 Task: Add an event with the title Second Marketing Campaign Execution and ROI Analysis, date '2024/05/12', time 7:30 AM to 9:30 AMand add a description: The PIP Discussion will begin with a clear and concise explanation of the purpose and objectives of the performance improvement process. Participants will have a chance to understand the specific areas of concern and the expectations for improvement. The facilitator will ensure a supportive and non-judgmental environment, fostering open communication and active listening.Select event color  Basil . Add location for the event as: 654 Sheikh Zayed Grand Mosque, Abu Dhabi, UAE, logged in from the account softage.10@softage.netand send the event invitation to softage.6@softage.net and softage.7@softage.net. Set a reminder for the event Every weekday(Monday to Friday)
Action: Mouse moved to (816, 0)
Screenshot: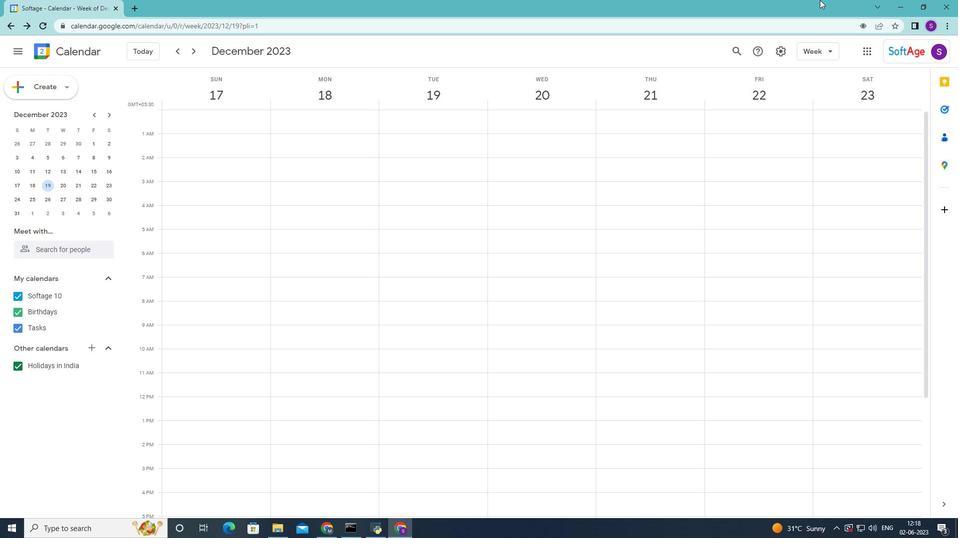 
Action: Mouse scrolled (816, 0) with delta (0, 0)
Screenshot: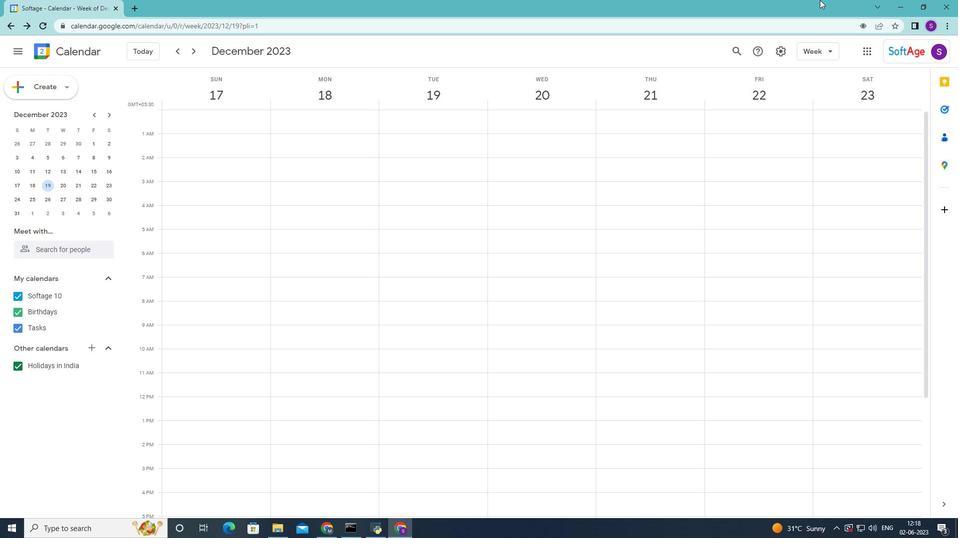 
Action: Mouse moved to (813, 0)
Screenshot: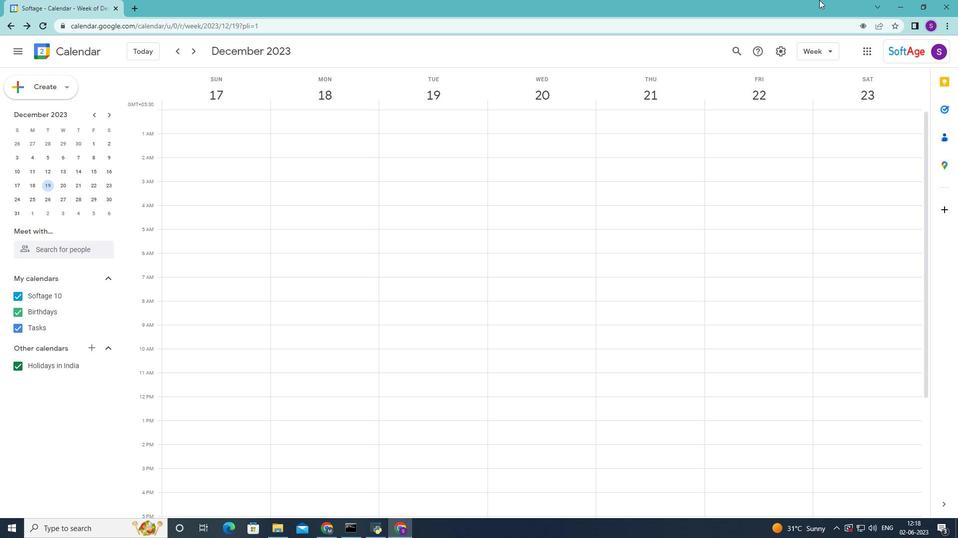 
Action: Mouse scrolled (813, 0) with delta (0, 0)
Screenshot: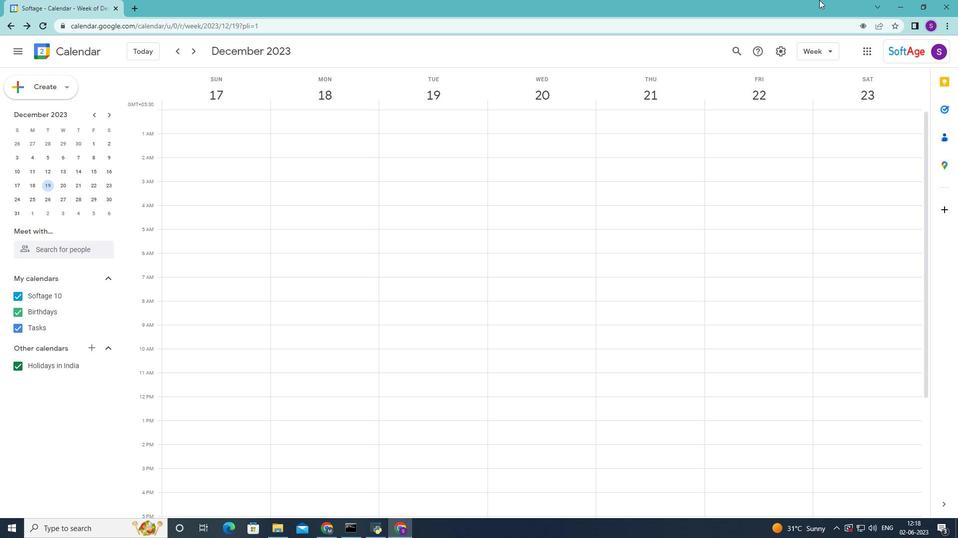 
Action: Mouse moved to (812, 0)
Screenshot: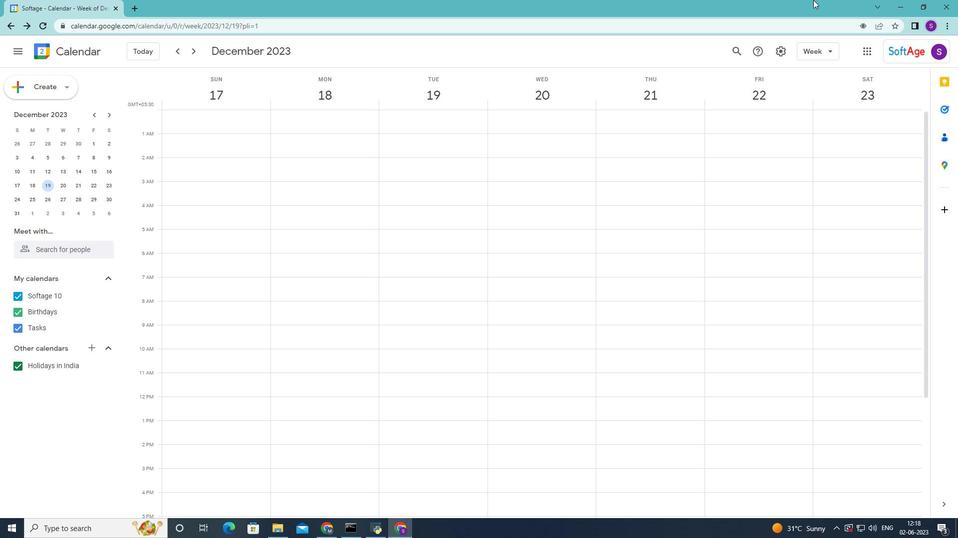 
Action: Mouse scrolled (812, 0) with delta (0, 0)
Screenshot: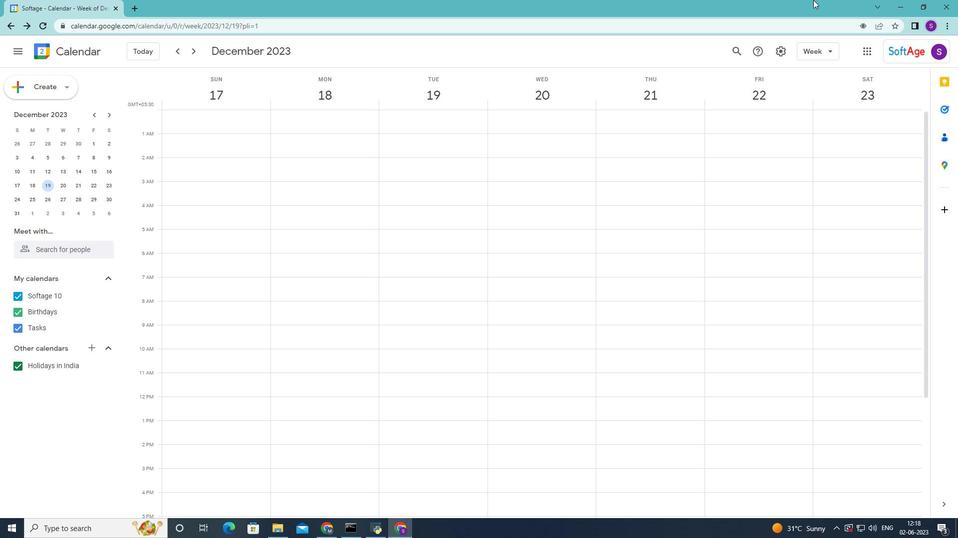 
Action: Mouse moved to (53, 88)
Screenshot: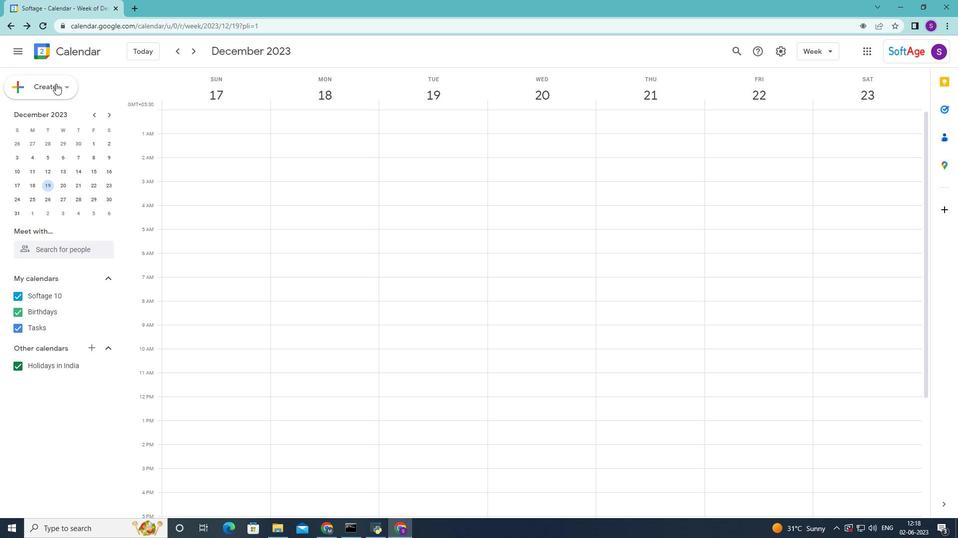 
Action: Mouse pressed left at (53, 88)
Screenshot: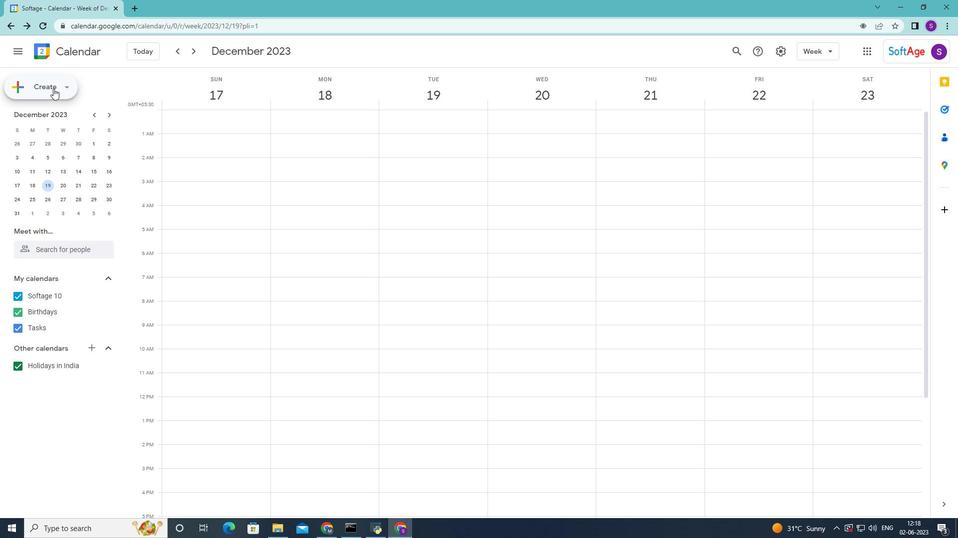 
Action: Mouse moved to (66, 116)
Screenshot: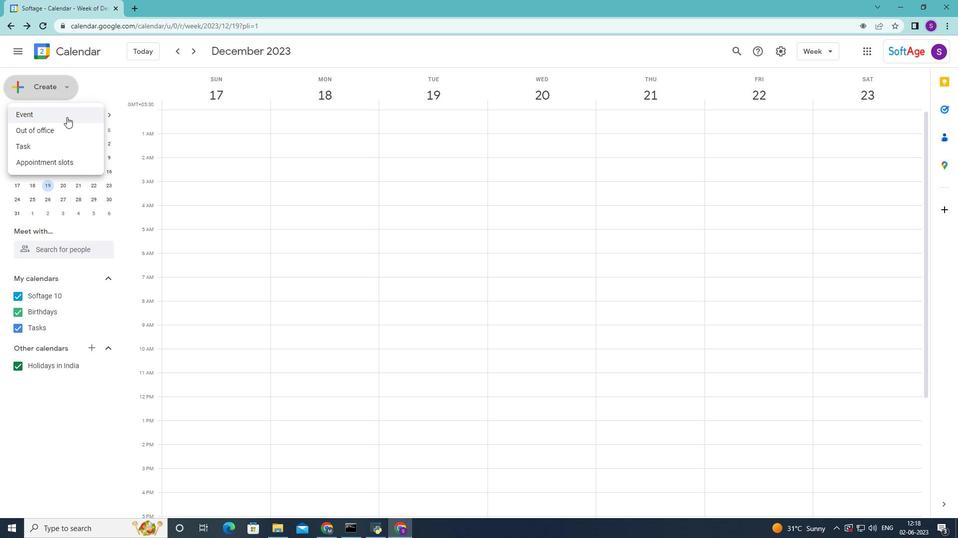 
Action: Mouse pressed left at (66, 116)
Screenshot: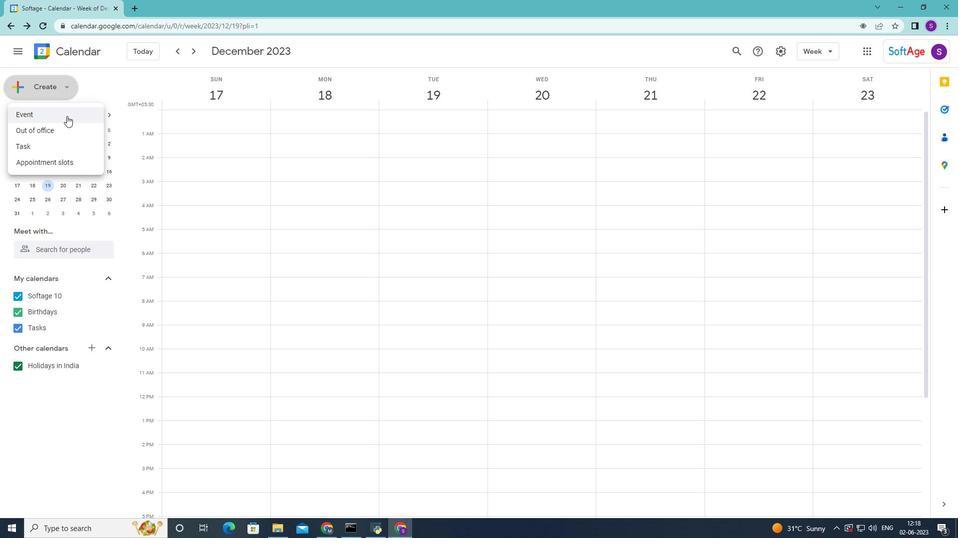 
Action: Mouse moved to (256, 187)
Screenshot: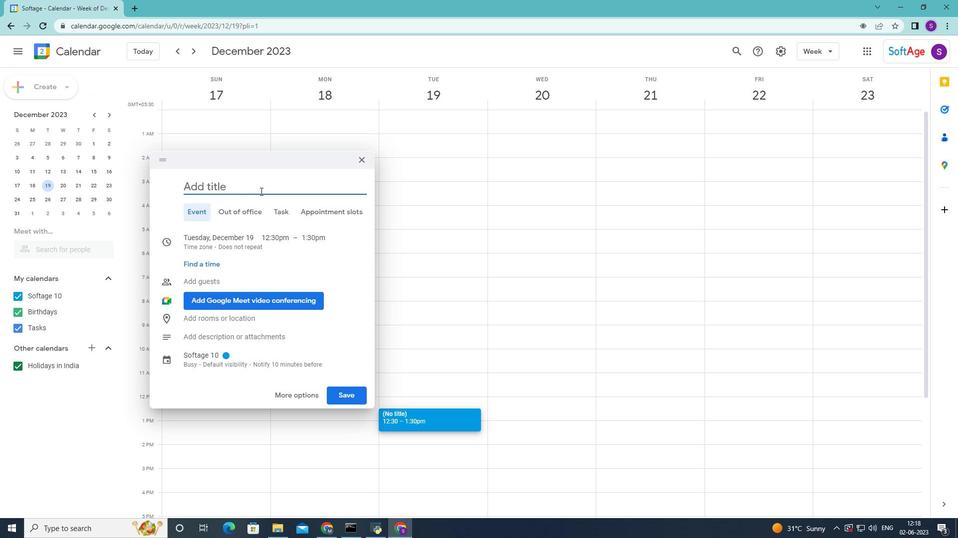 
Action: Mouse pressed left at (256, 187)
Screenshot: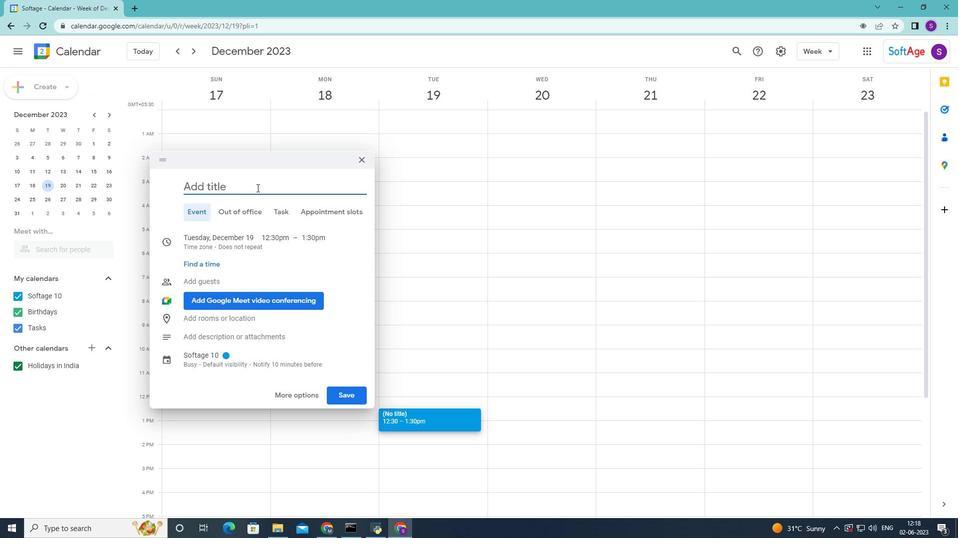 
Action: Mouse moved to (242, 148)
Screenshot: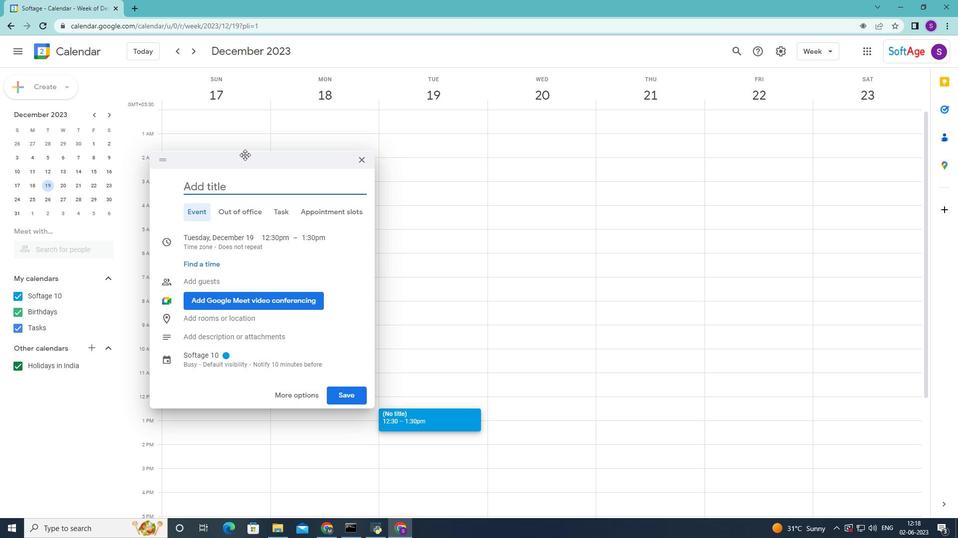 
Action: Key pressed <Key.shift>Second<Key.space><Key.shift>Marketing<Key.space><Key.shift>Campaign<Key.space><Key.shift>Execution<Key.space>and<Key.space><Key.shift><Key.shift><Key.shift><Key.shift><Key.shift><Key.shift><Key.shift><Key.shift>ROI<Key.space><Key.shift>Analysis
Screenshot: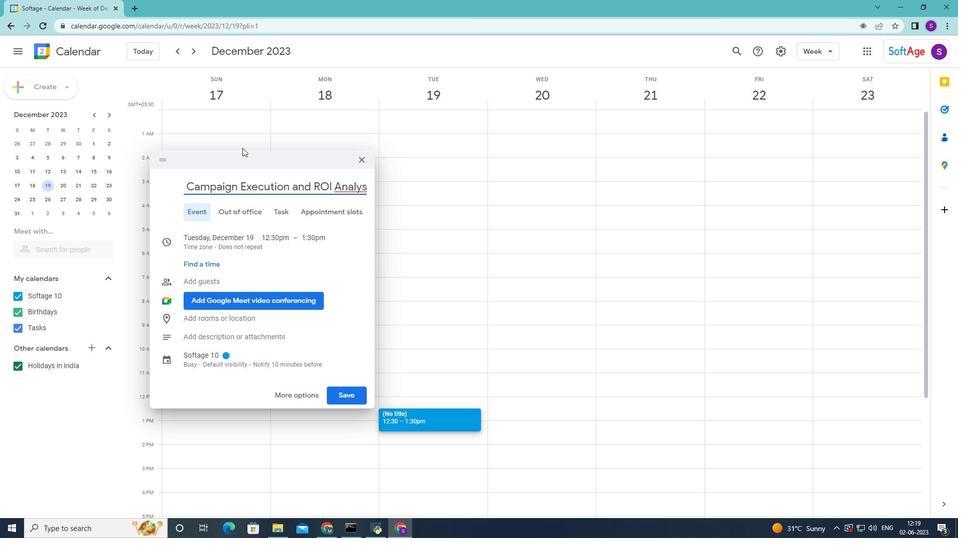 
Action: Mouse moved to (226, 235)
Screenshot: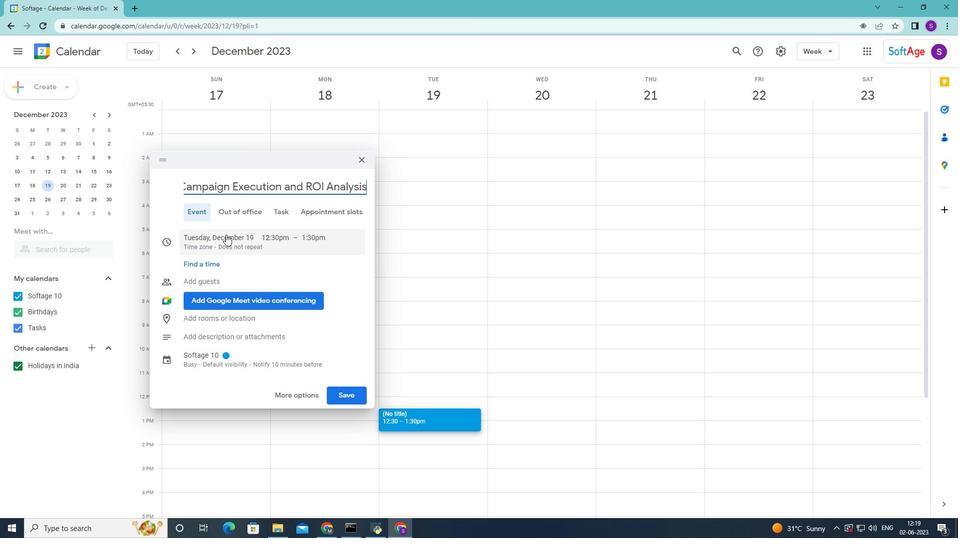 
Action: Mouse pressed left at (226, 235)
Screenshot: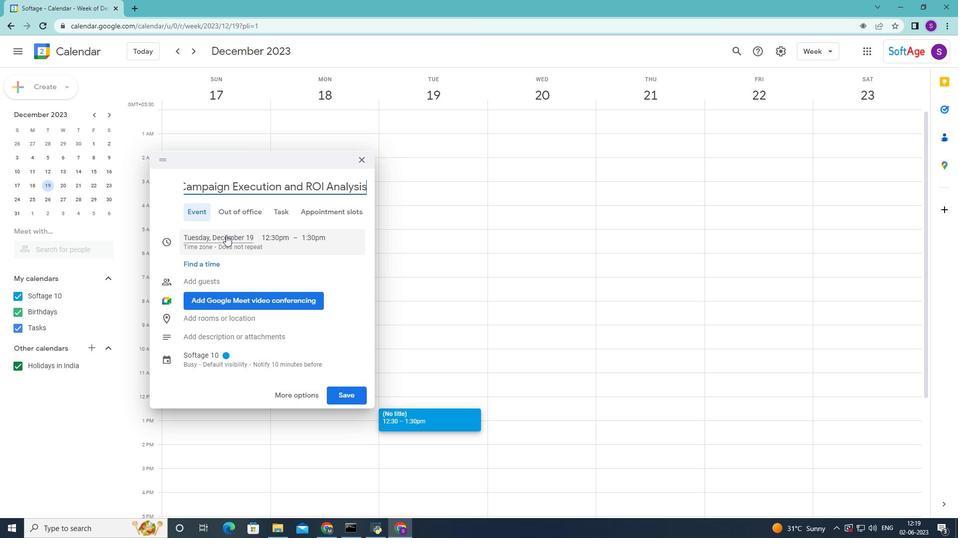 
Action: Mouse moved to (305, 259)
Screenshot: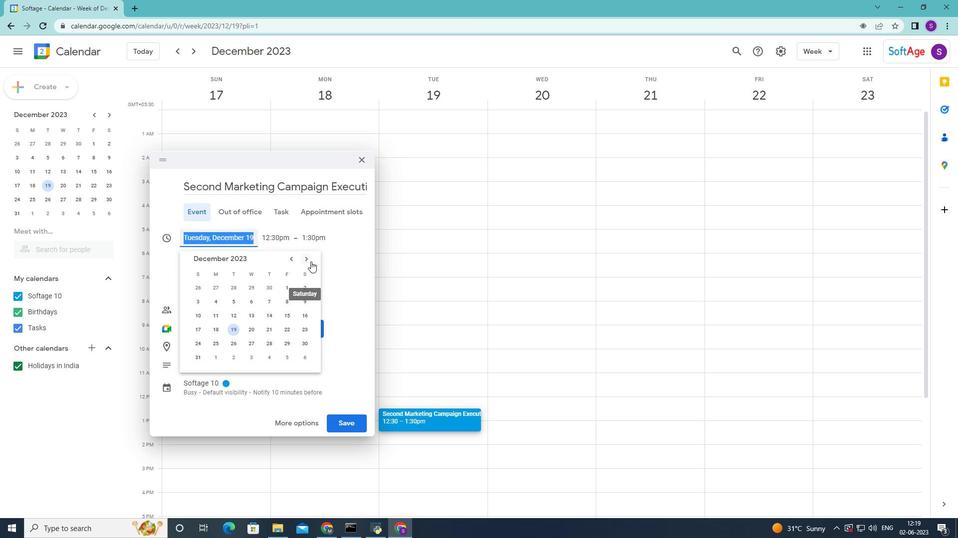 
Action: Mouse pressed left at (305, 259)
Screenshot: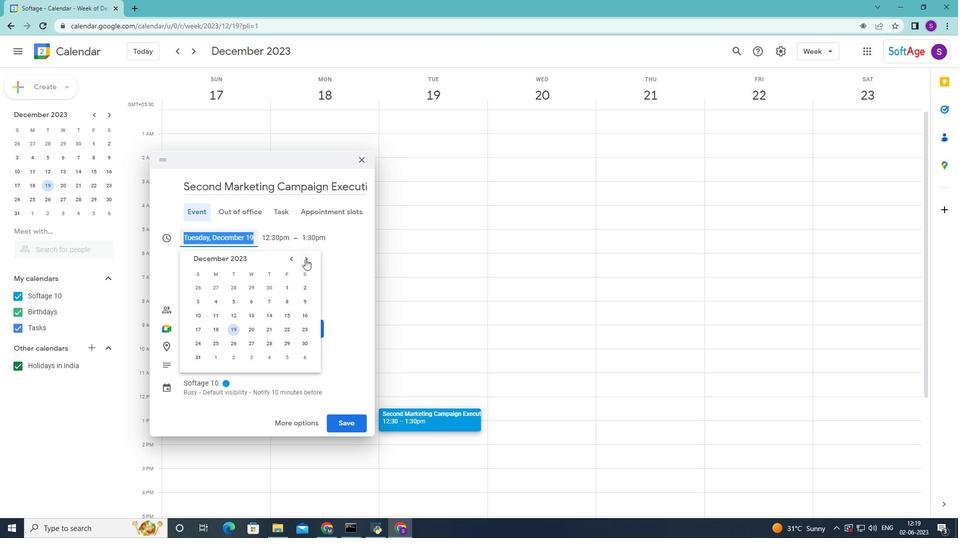 
Action: Mouse pressed left at (305, 259)
Screenshot: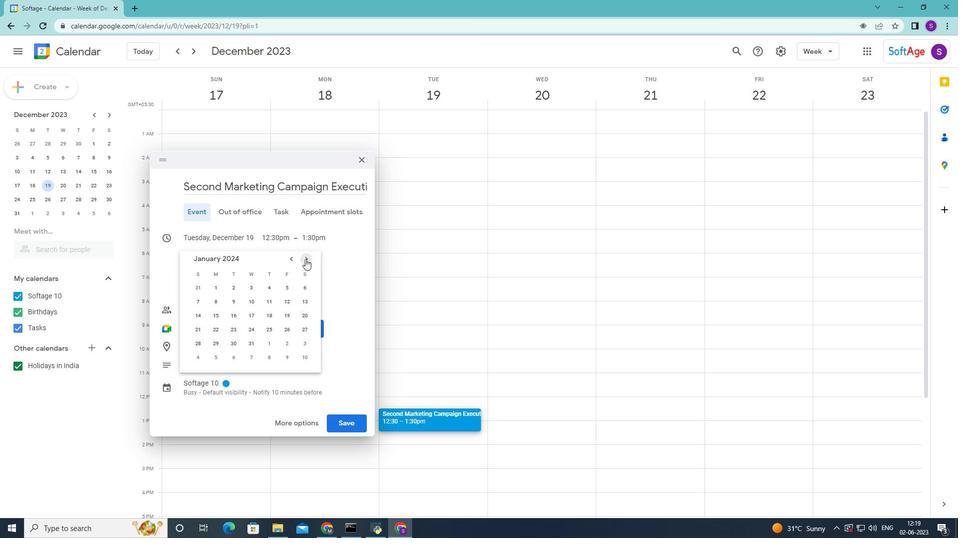 
Action: Mouse pressed left at (305, 259)
Screenshot: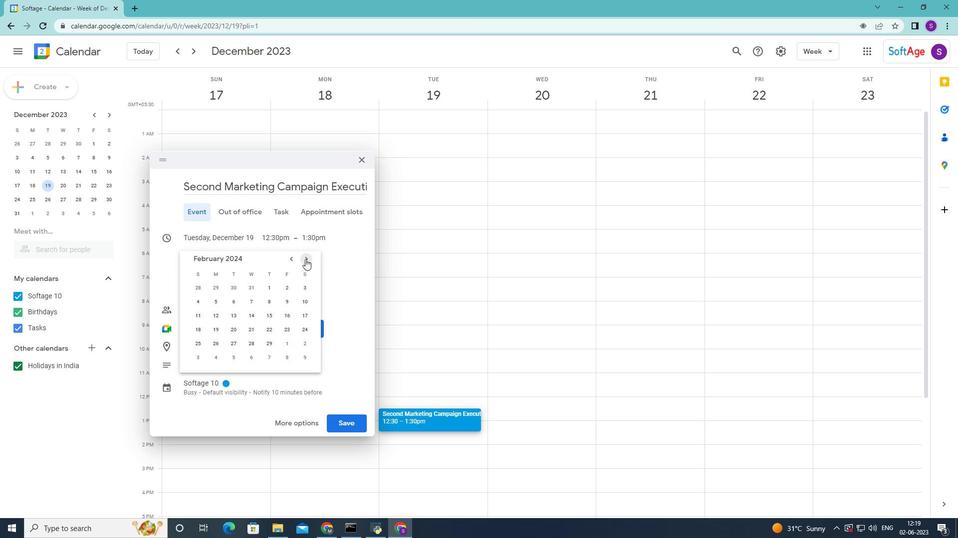 
Action: Mouse pressed left at (305, 259)
Screenshot: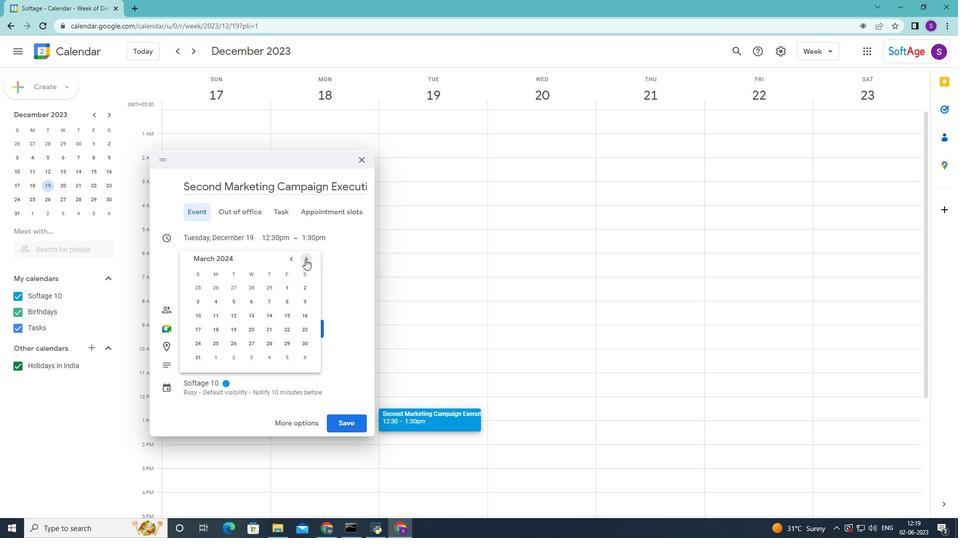 
Action: Mouse moved to (305, 258)
Screenshot: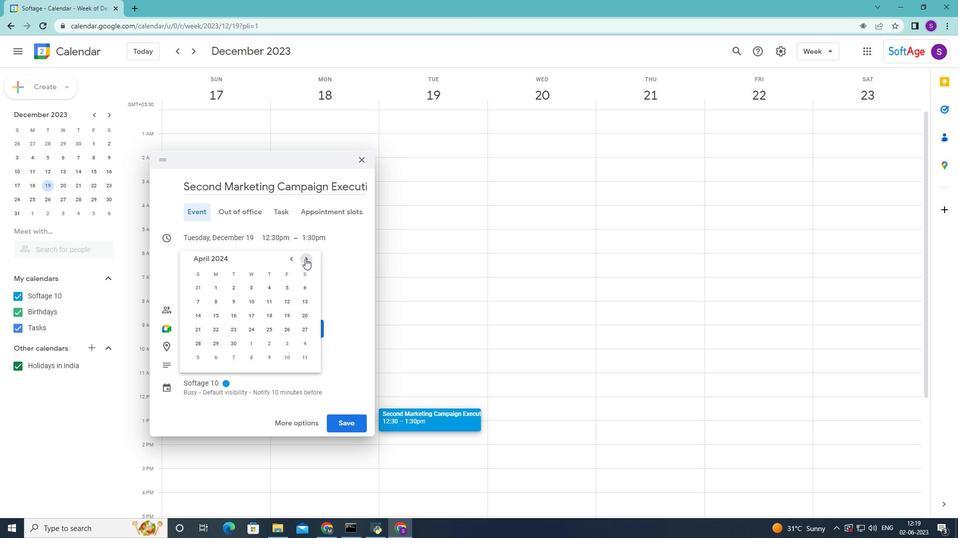 
Action: Mouse pressed left at (305, 258)
Screenshot: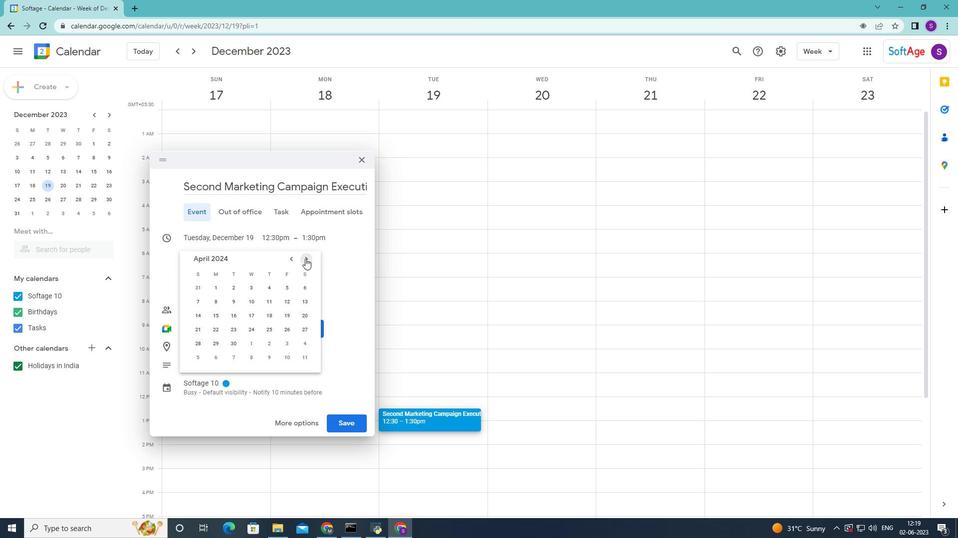 
Action: Mouse moved to (199, 315)
Screenshot: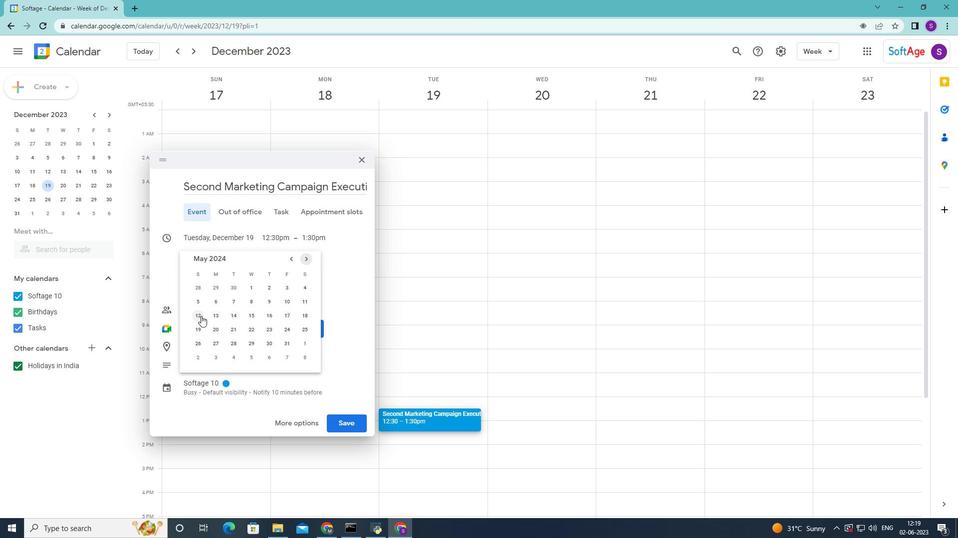 
Action: Mouse pressed left at (199, 315)
Screenshot: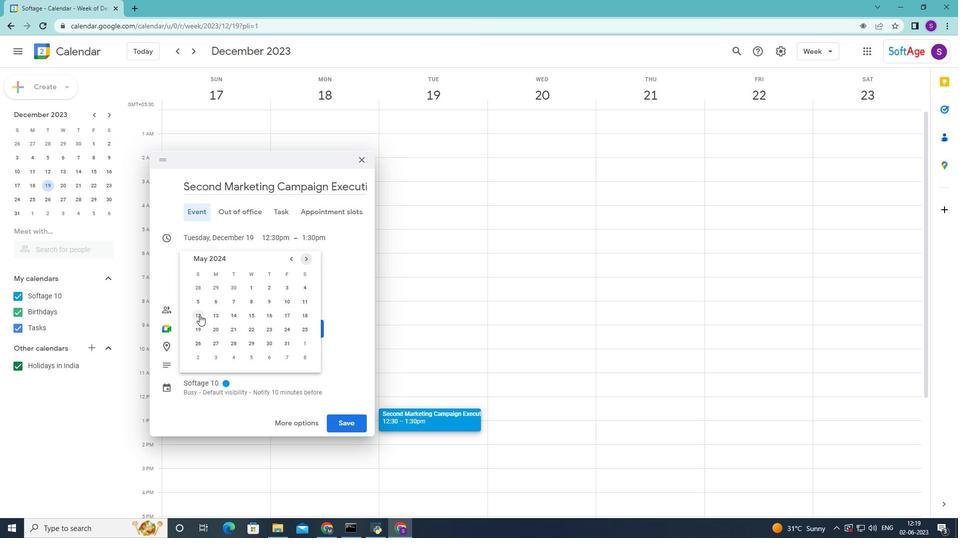 
Action: Mouse moved to (390, 238)
Screenshot: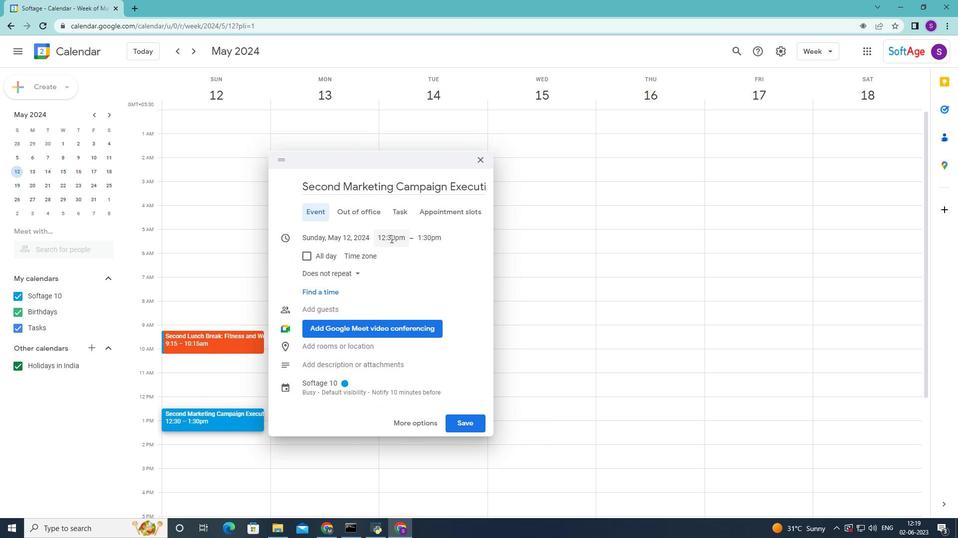 
Action: Mouse pressed left at (390, 238)
Screenshot: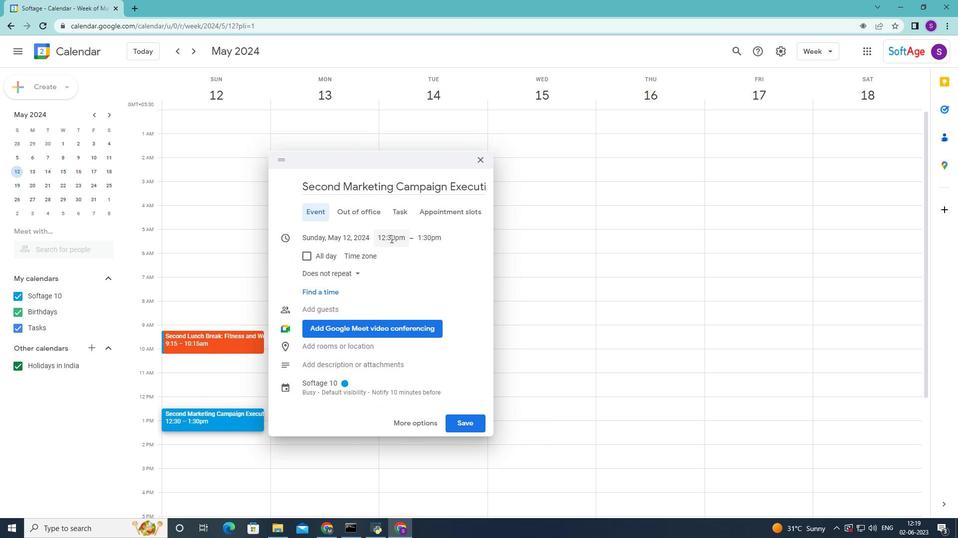 
Action: Mouse moved to (398, 308)
Screenshot: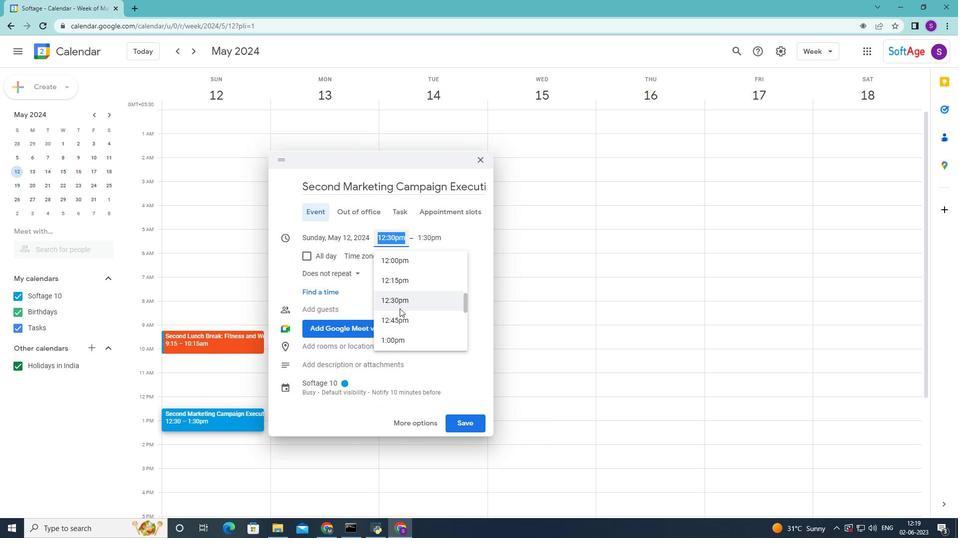 
Action: Mouse scrolled (398, 307) with delta (0, 0)
Screenshot: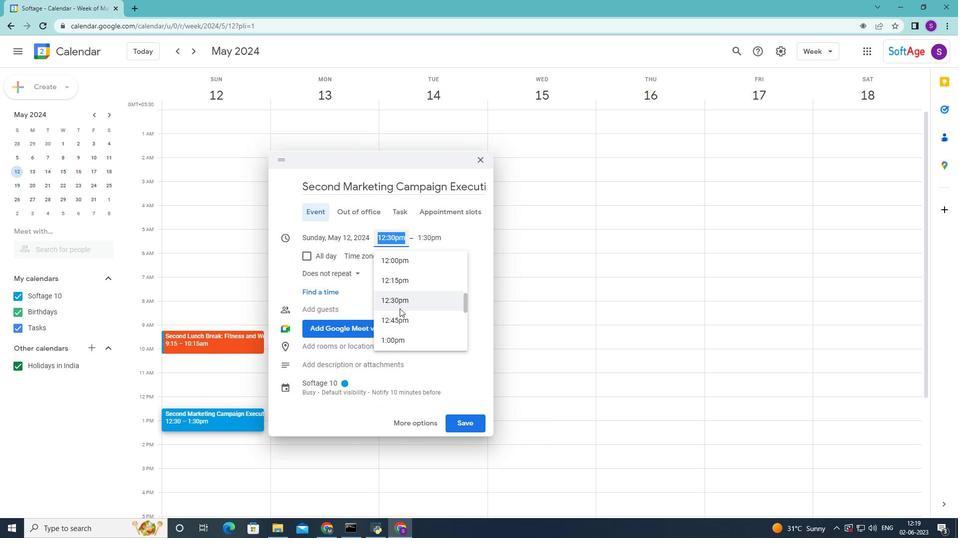 
Action: Mouse moved to (401, 302)
Screenshot: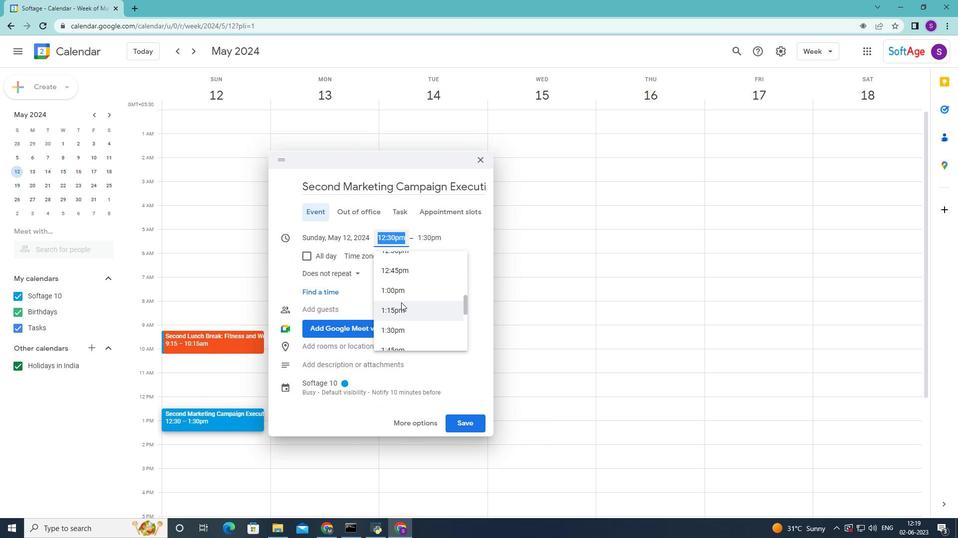 
Action: Mouse scrolled (401, 301) with delta (0, 0)
Screenshot: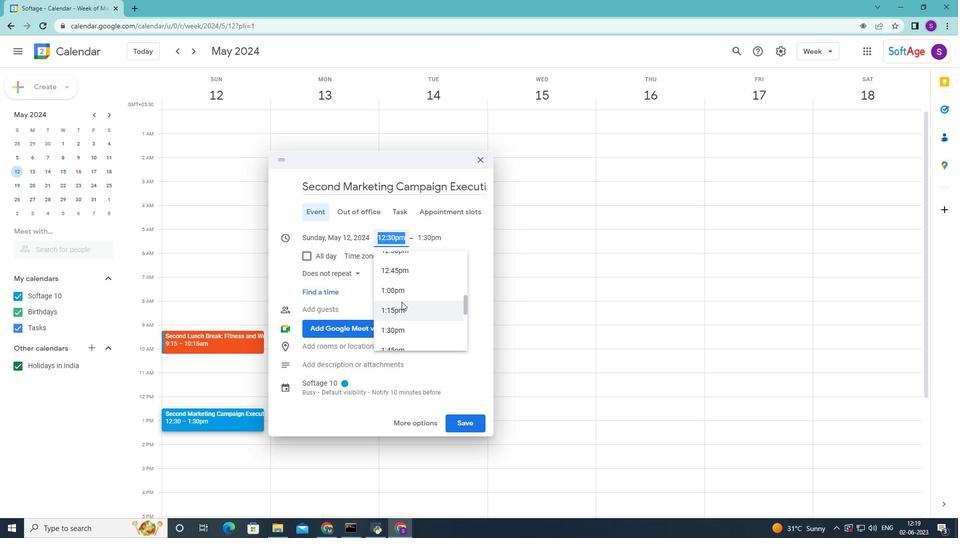 
Action: Mouse scrolled (401, 301) with delta (0, 0)
Screenshot: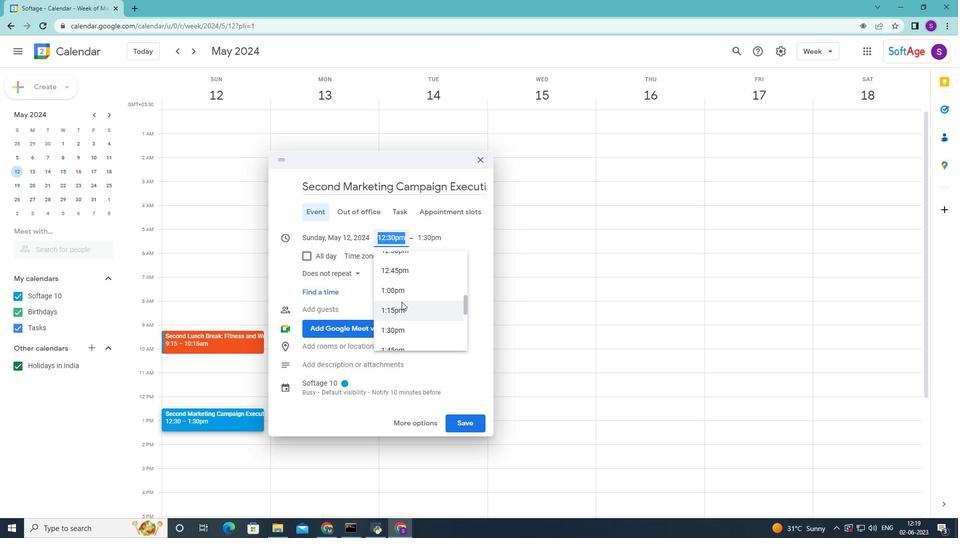
Action: Mouse scrolled (401, 301) with delta (0, 0)
Screenshot: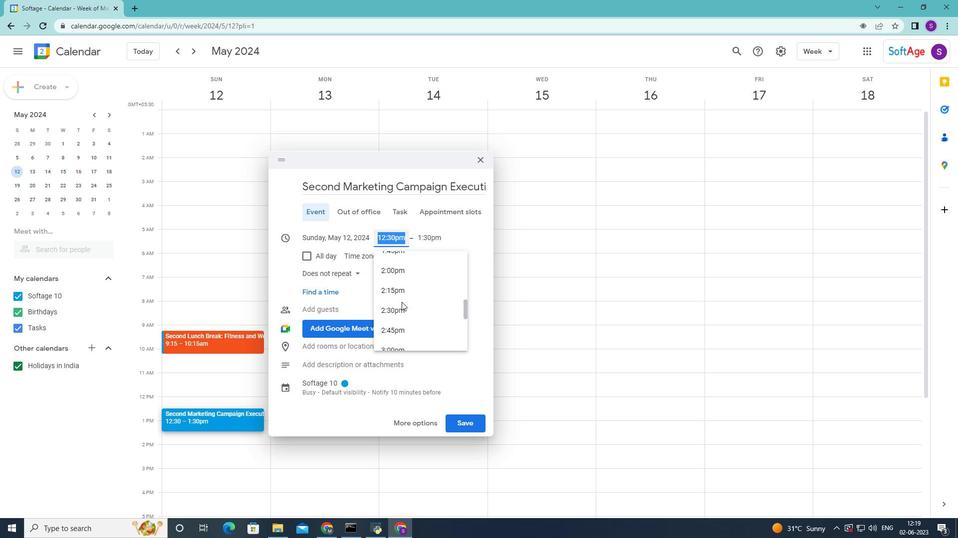 
Action: Mouse scrolled (401, 301) with delta (0, 0)
Screenshot: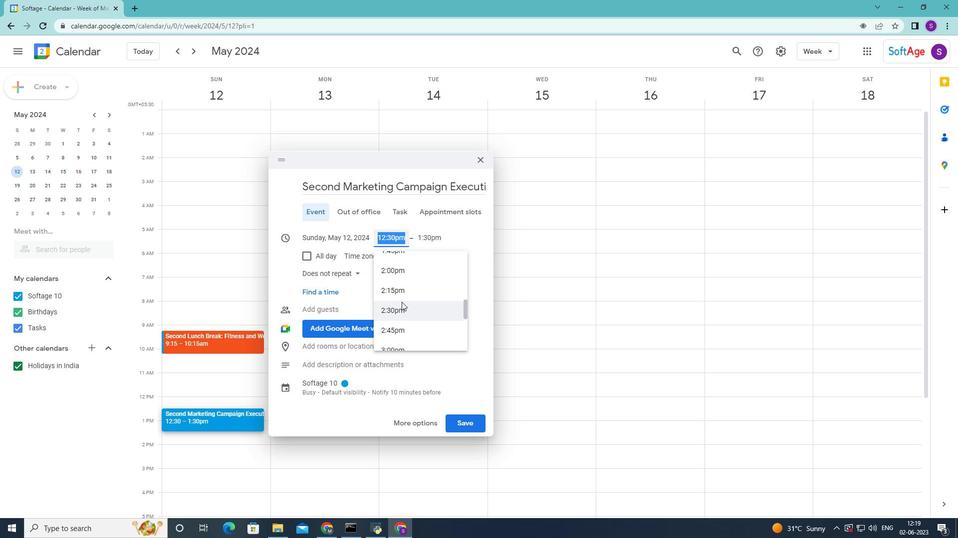 
Action: Mouse moved to (401, 302)
Screenshot: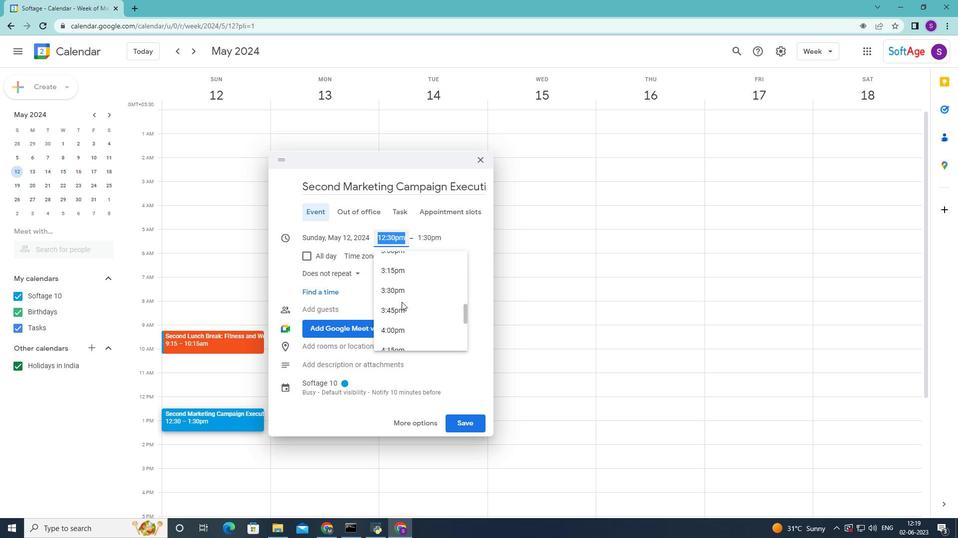 
Action: Mouse scrolled (401, 301) with delta (0, 0)
Screenshot: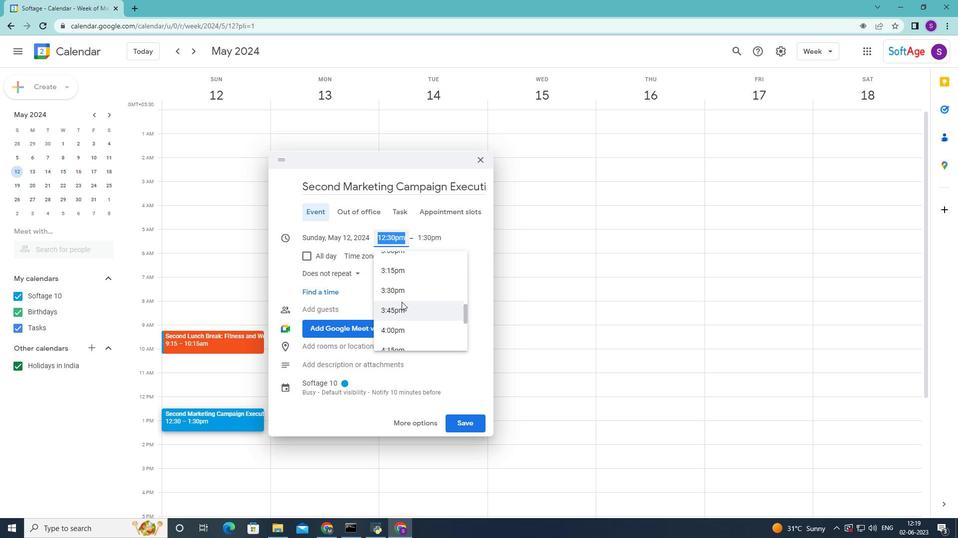 
Action: Mouse scrolled (401, 301) with delta (0, 0)
Screenshot: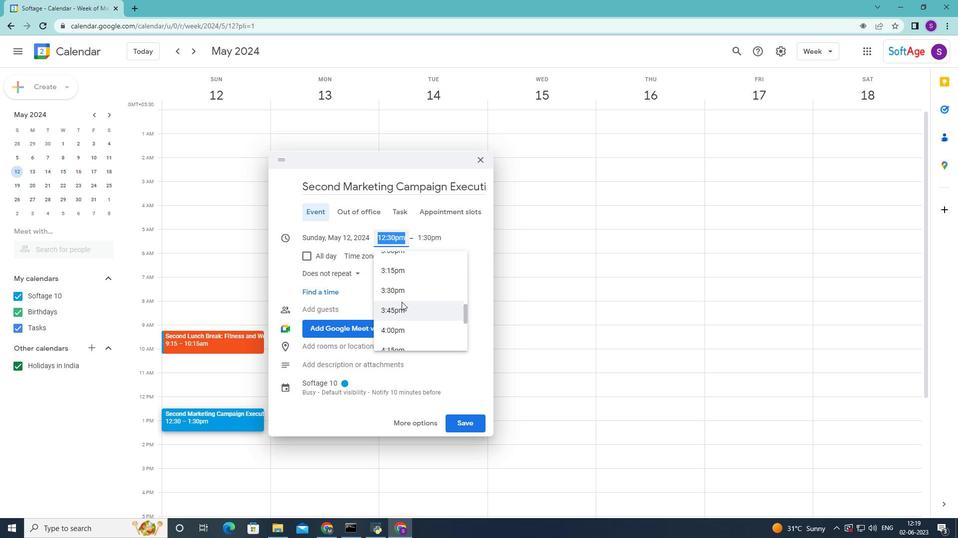 
Action: Mouse moved to (406, 298)
Screenshot: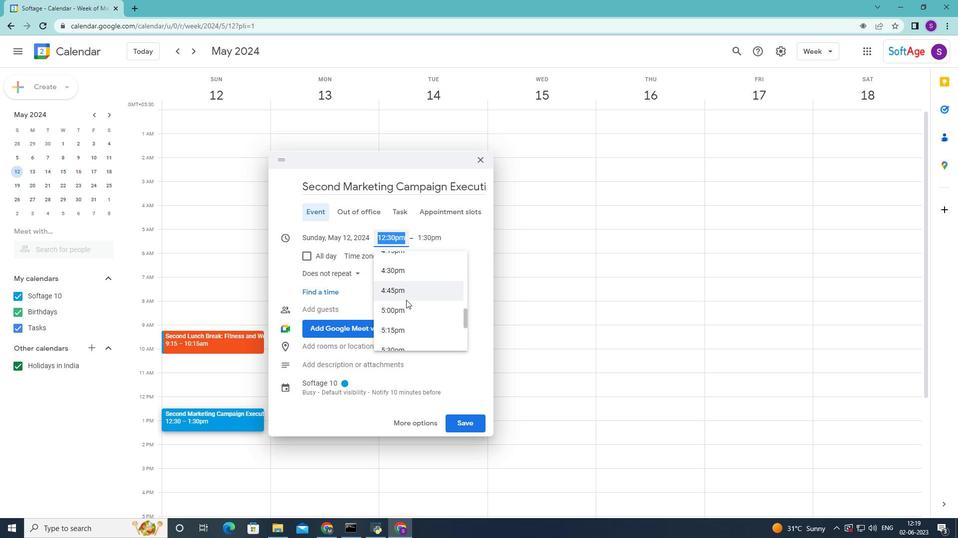 
Action: Mouse scrolled (406, 297) with delta (0, 0)
Screenshot: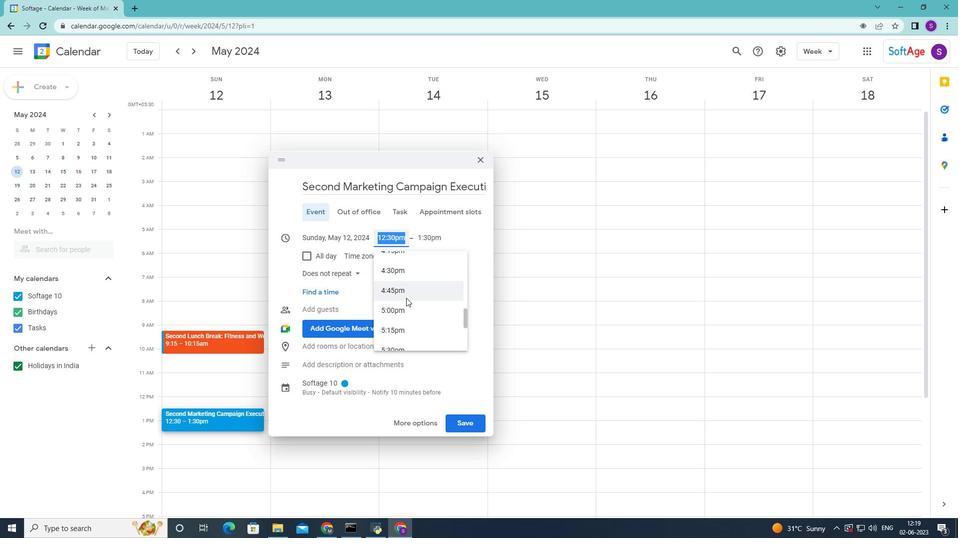 
Action: Mouse scrolled (406, 297) with delta (0, 0)
Screenshot: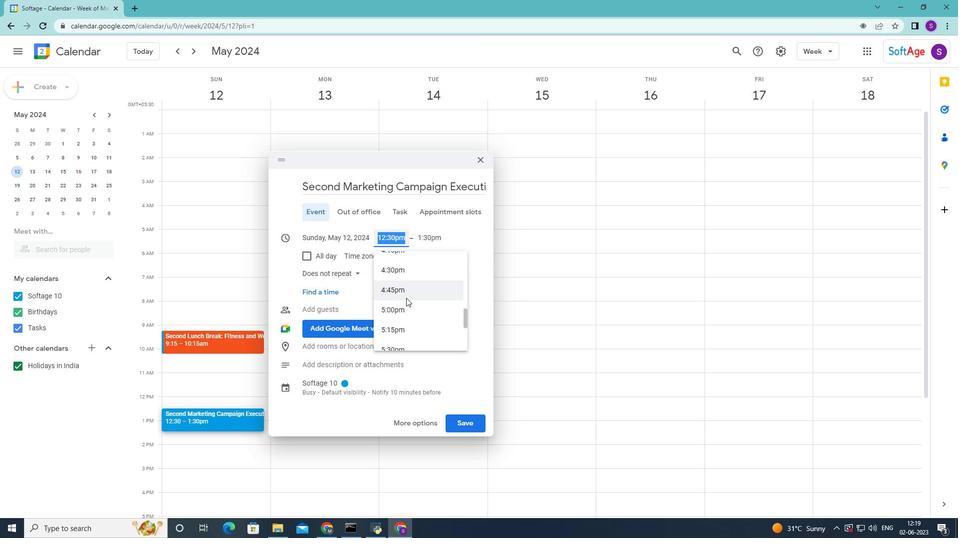 
Action: Mouse scrolled (406, 297) with delta (0, 0)
Screenshot: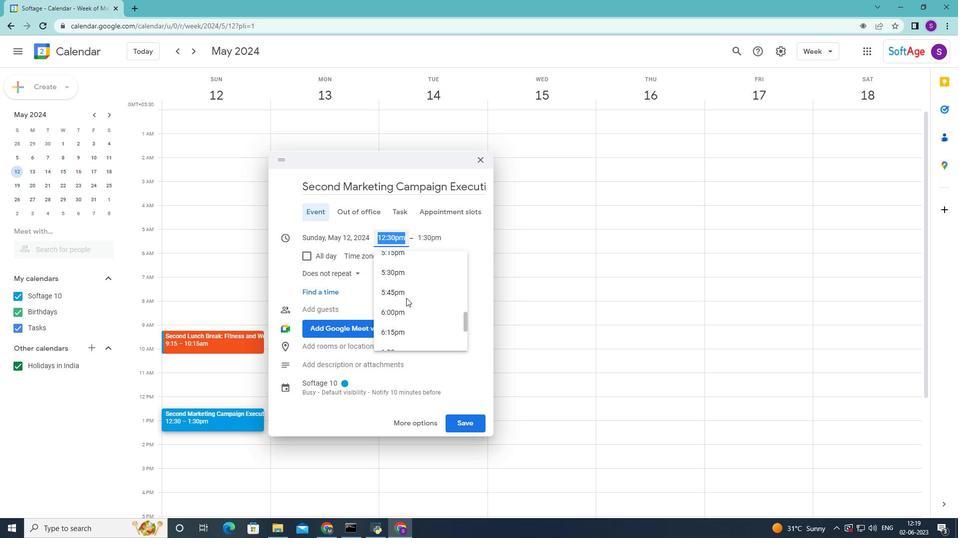 
Action: Mouse scrolled (406, 297) with delta (0, 0)
Screenshot: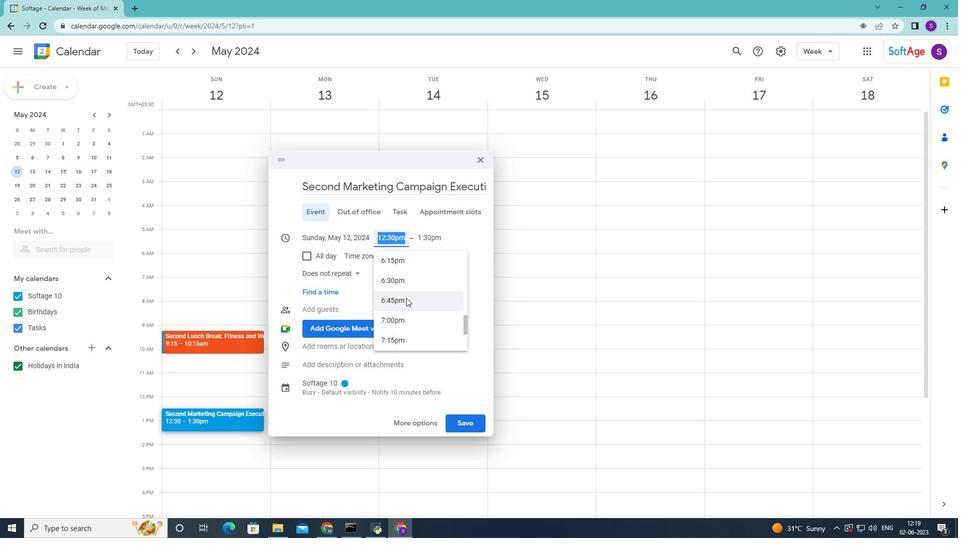 
Action: Mouse moved to (404, 307)
Screenshot: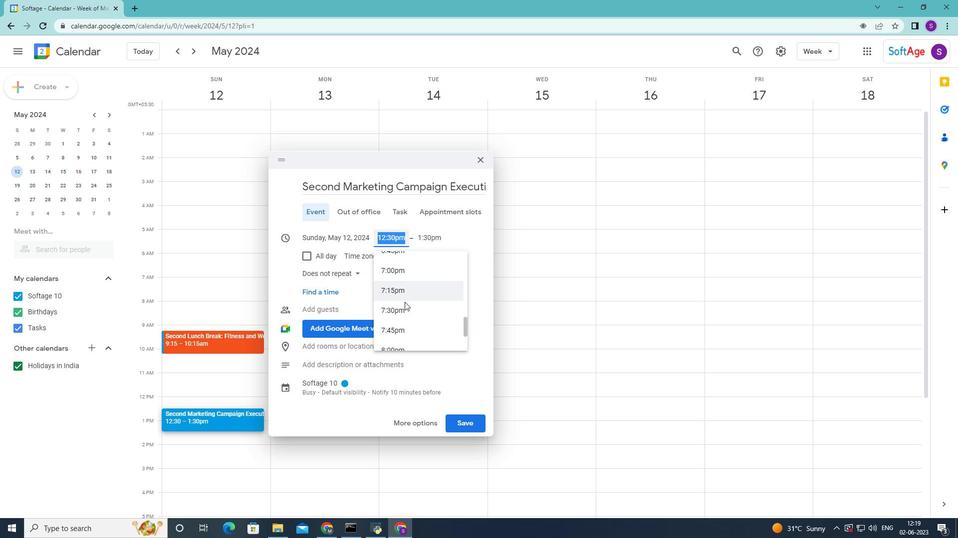 
Action: Mouse pressed left at (404, 307)
Screenshot: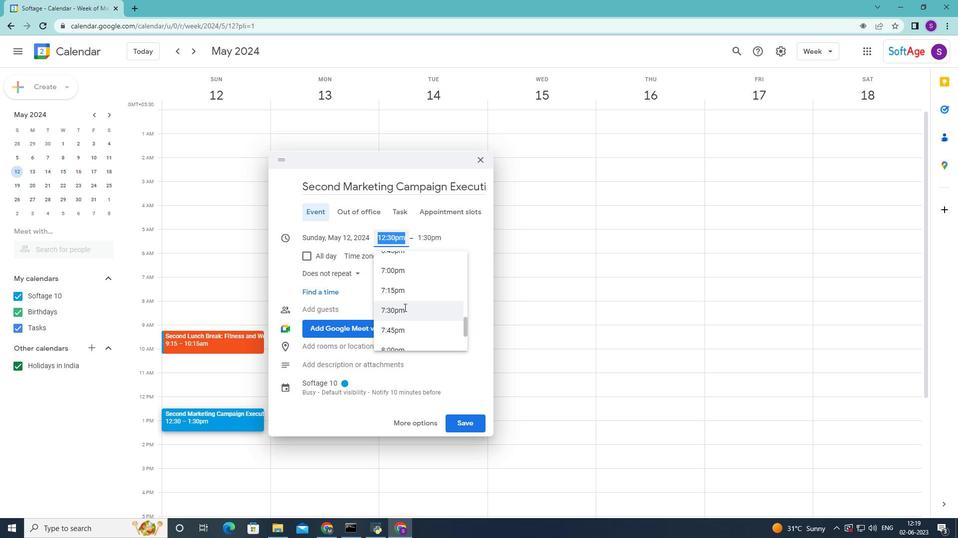 
Action: Mouse moved to (425, 292)
Screenshot: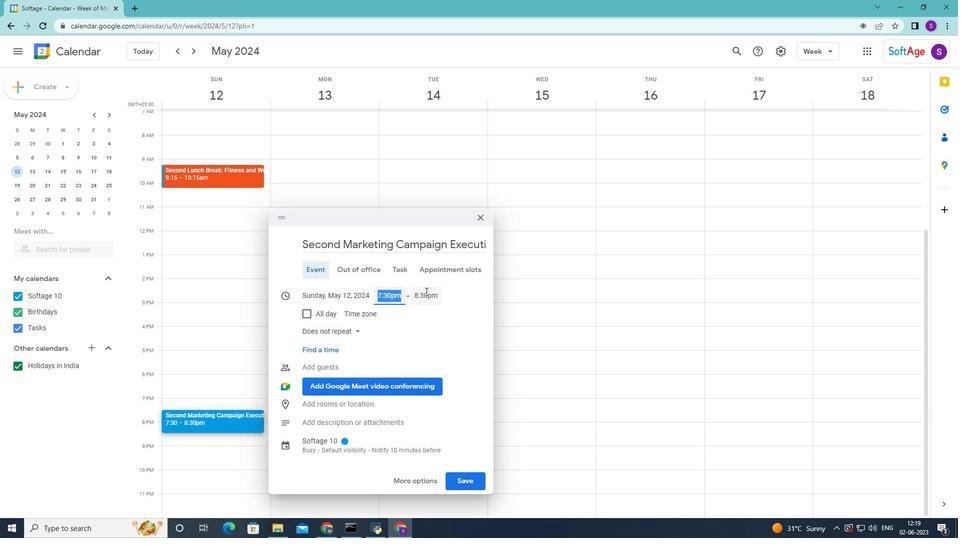 
Action: Mouse pressed left at (425, 292)
Screenshot: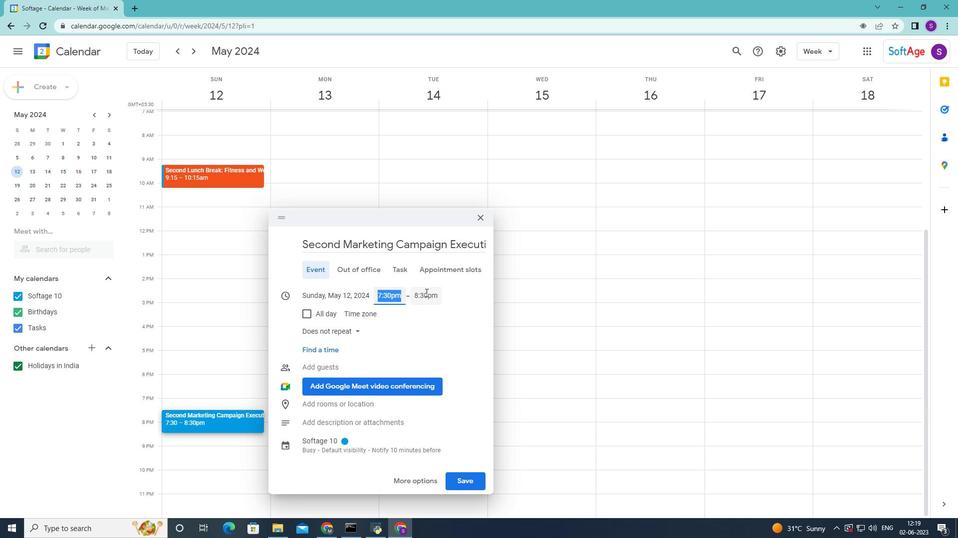 
Action: Mouse moved to (436, 365)
Screenshot: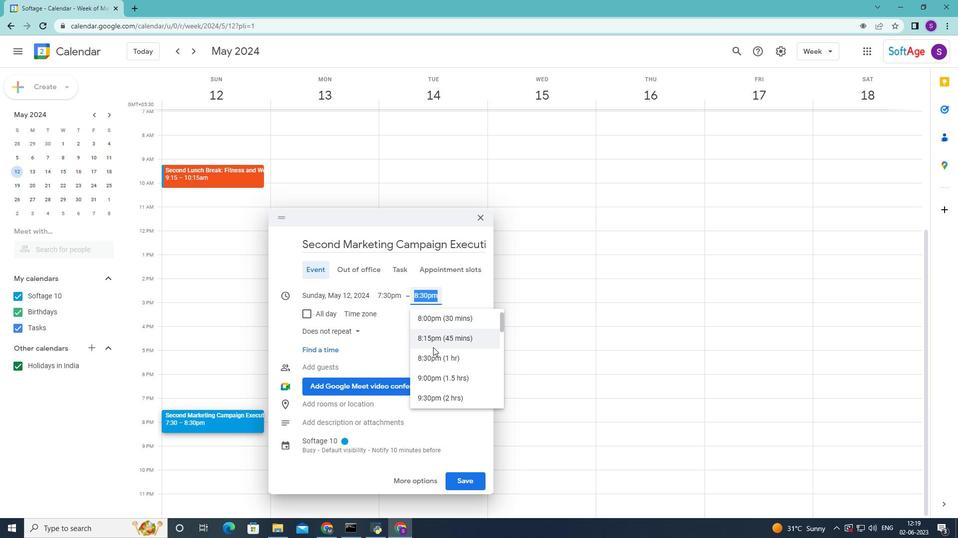 
Action: Mouse scrolled (436, 365) with delta (0, 0)
Screenshot: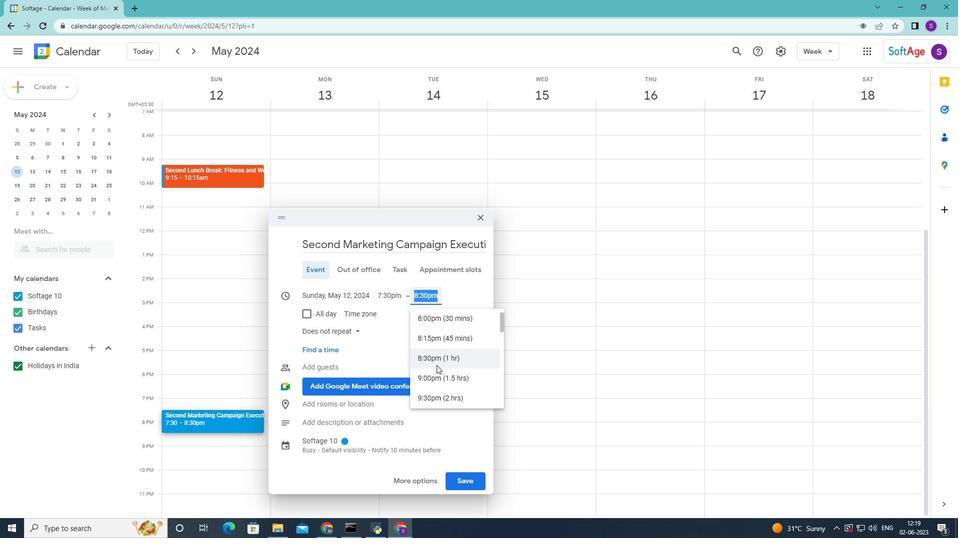 
Action: Mouse moved to (438, 348)
Screenshot: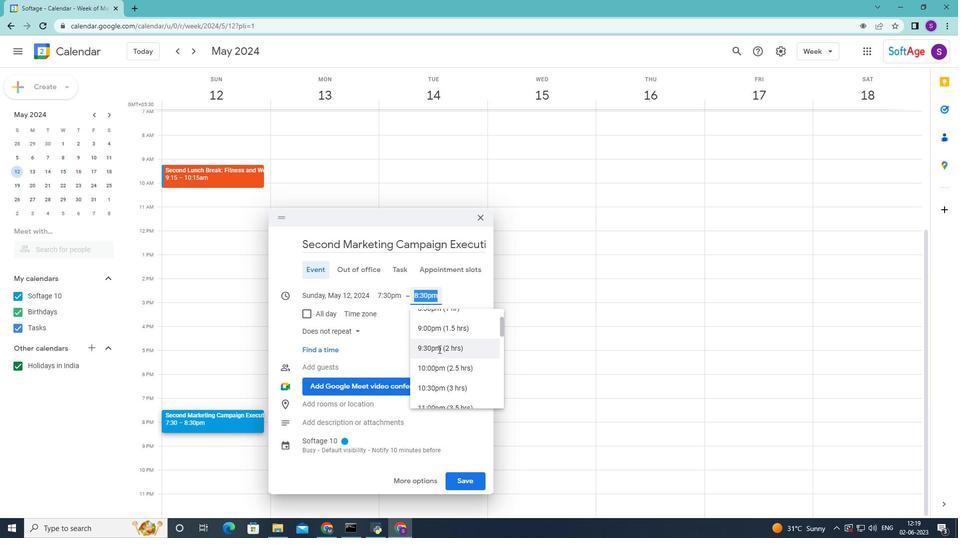 
Action: Mouse pressed left at (438, 348)
Screenshot: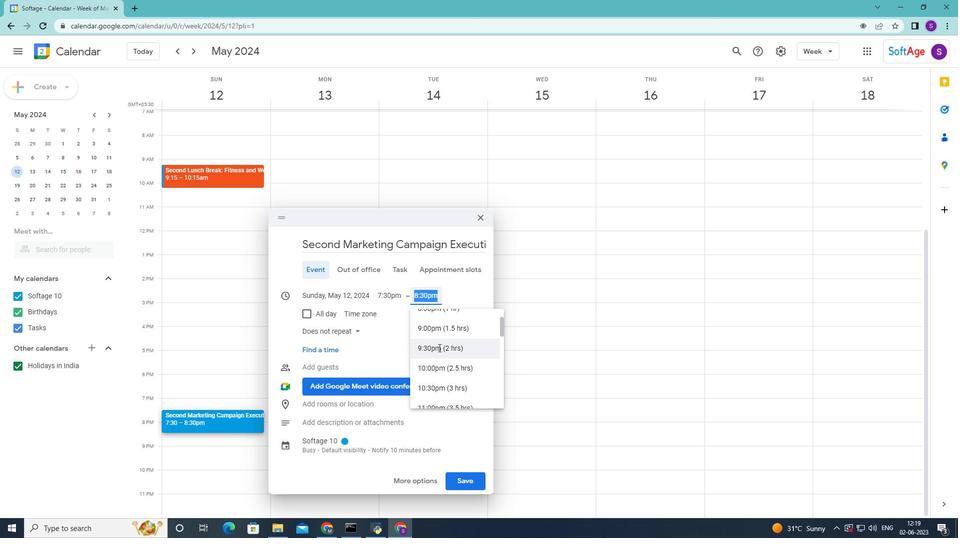 
Action: Mouse moved to (426, 422)
Screenshot: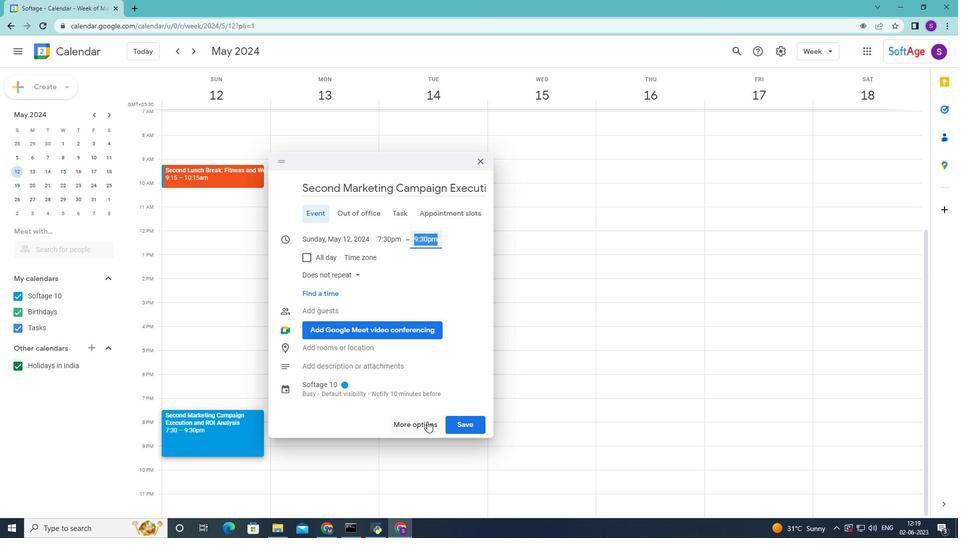 
Action: Mouse pressed left at (426, 422)
Screenshot: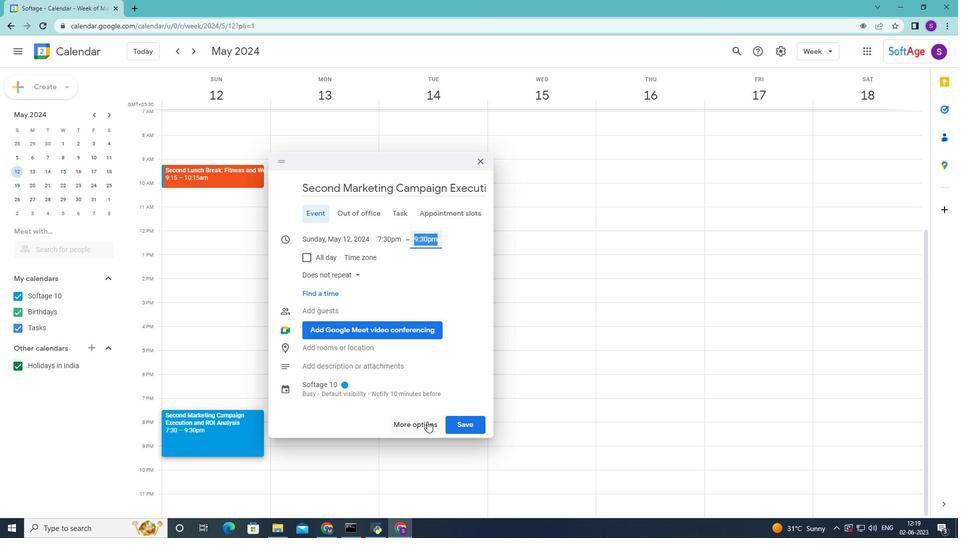 
Action: Mouse moved to (99, 363)
Screenshot: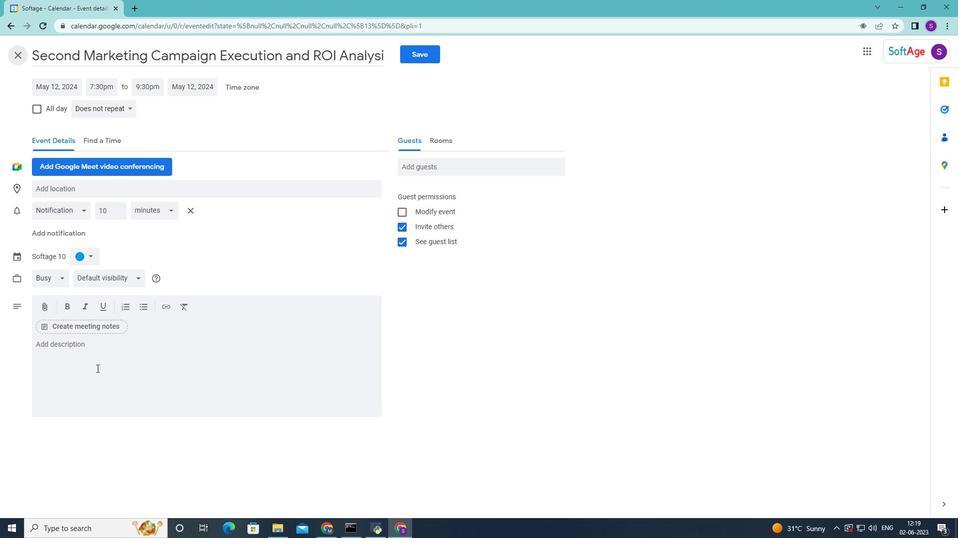 
Action: Mouse pressed left at (99, 363)
Screenshot: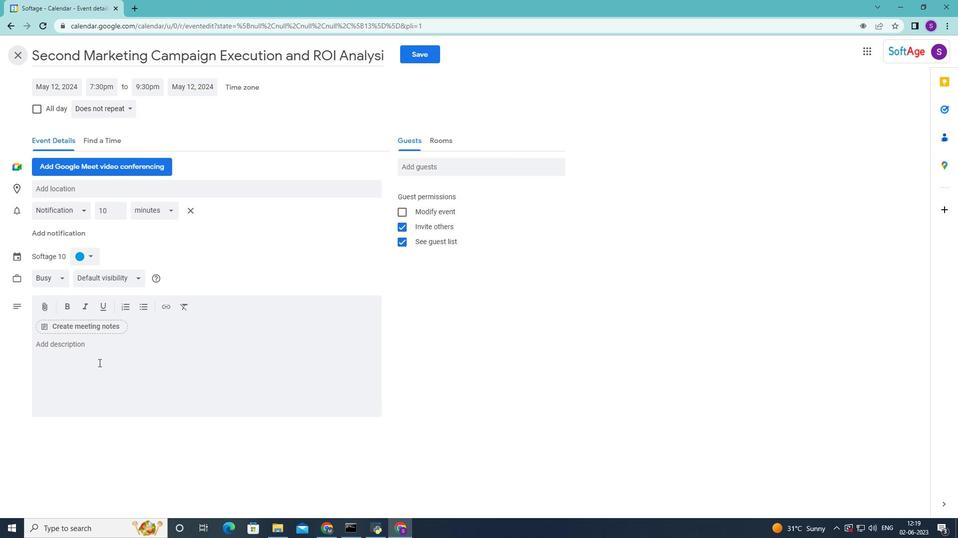 
Action: Key pressed <Key.shift>The<Key.space><Key.shift>PIP<Key.space><Key.shift><Key.shift><Key.shift><Key.shift>Discussion<Key.space><Key.shift>Will<Key.space>begin<Key.space>with<Key.space>a<Key.space>clear<Key.space>and<Key.space>cncise<Key.space>explantion<Key.space>
Screenshot: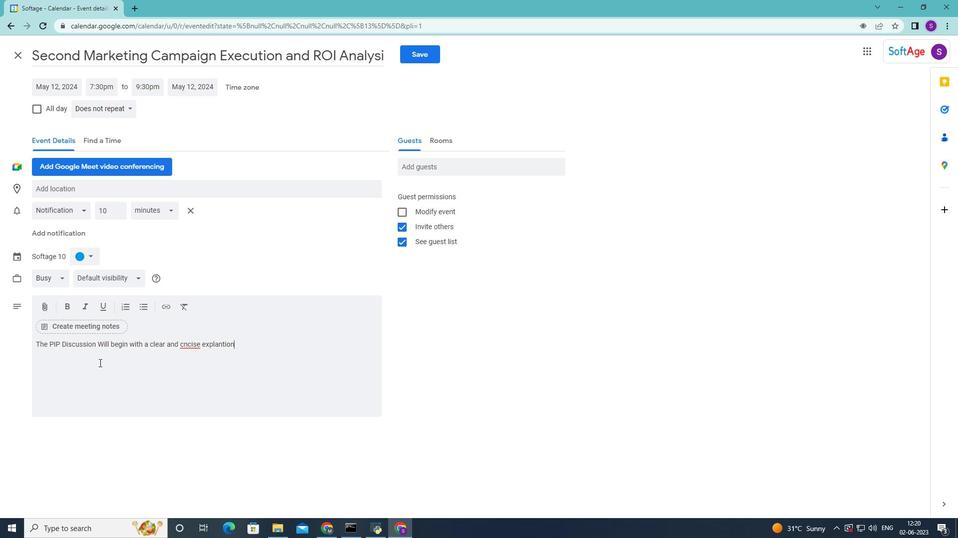 
Action: Mouse moved to (184, 344)
Screenshot: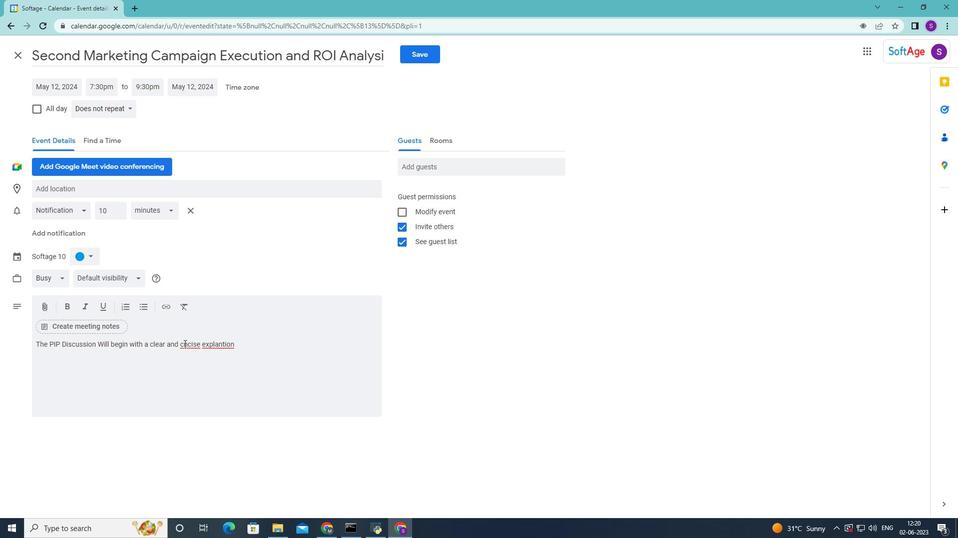 
Action: Mouse pressed left at (184, 344)
Screenshot: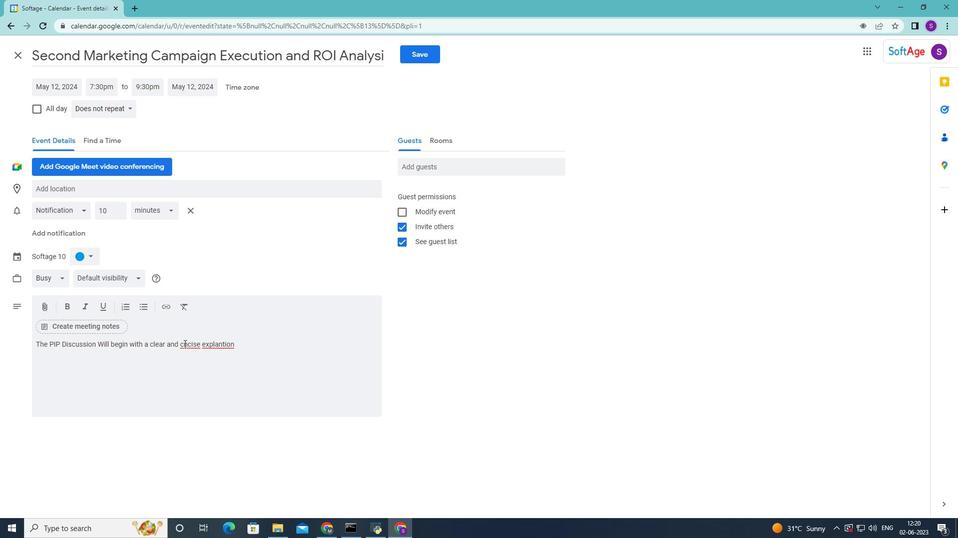 
Action: Mouse moved to (219, 348)
Screenshot: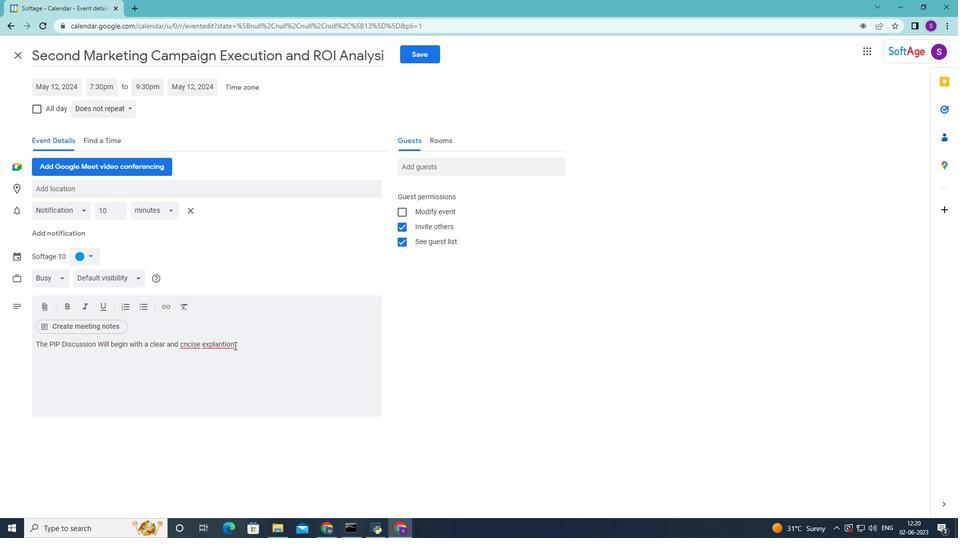 
Action: Key pressed o
Screenshot: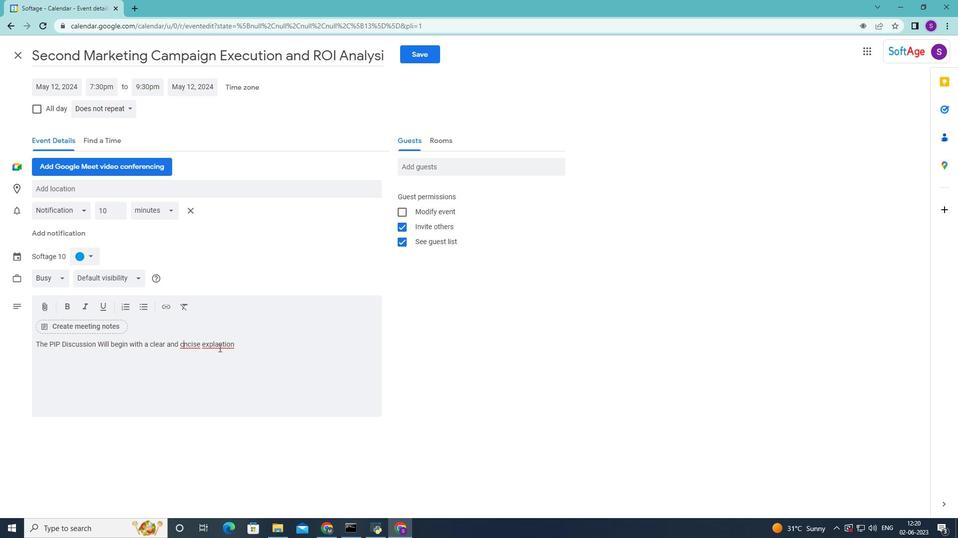 
Action: Mouse moved to (222, 346)
Screenshot: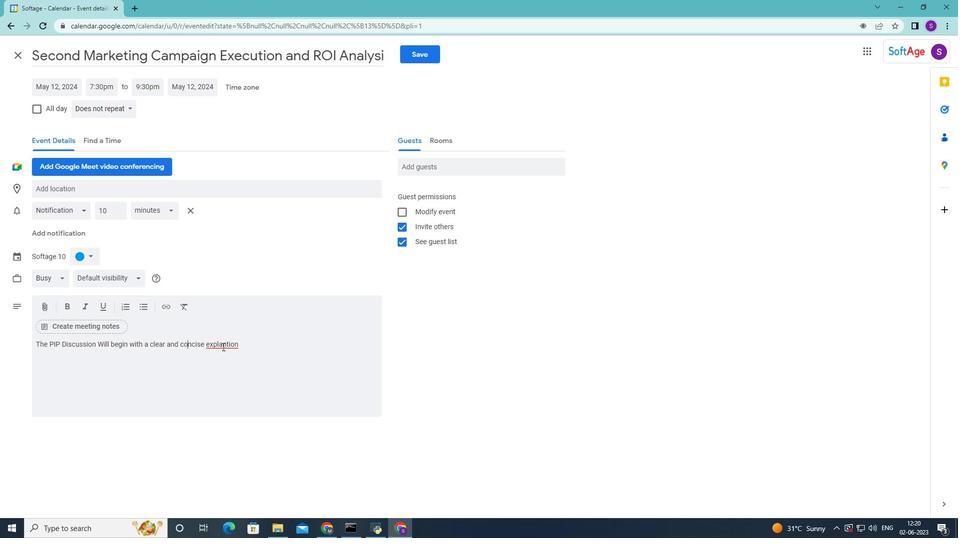 
Action: Mouse pressed left at (222, 346)
Screenshot: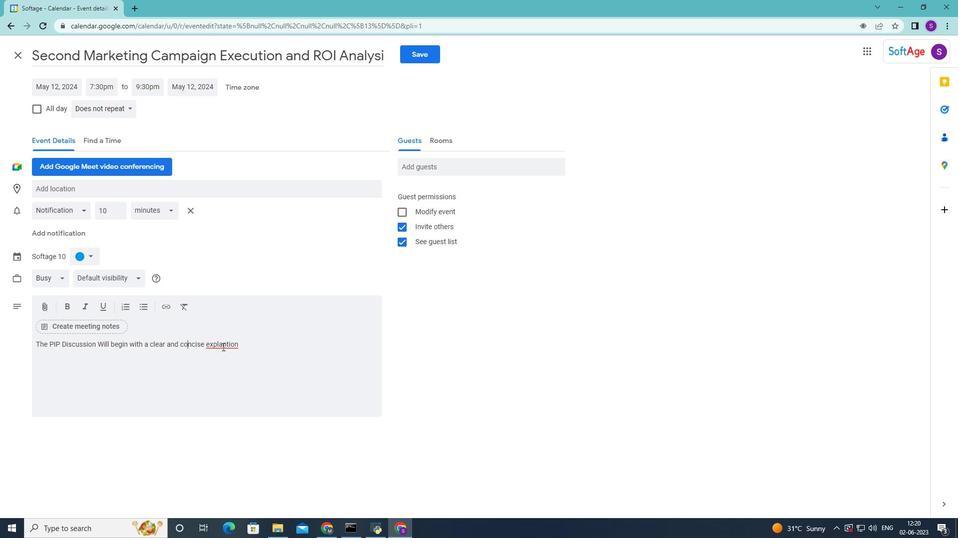 
Action: Mouse moved to (225, 346)
Screenshot: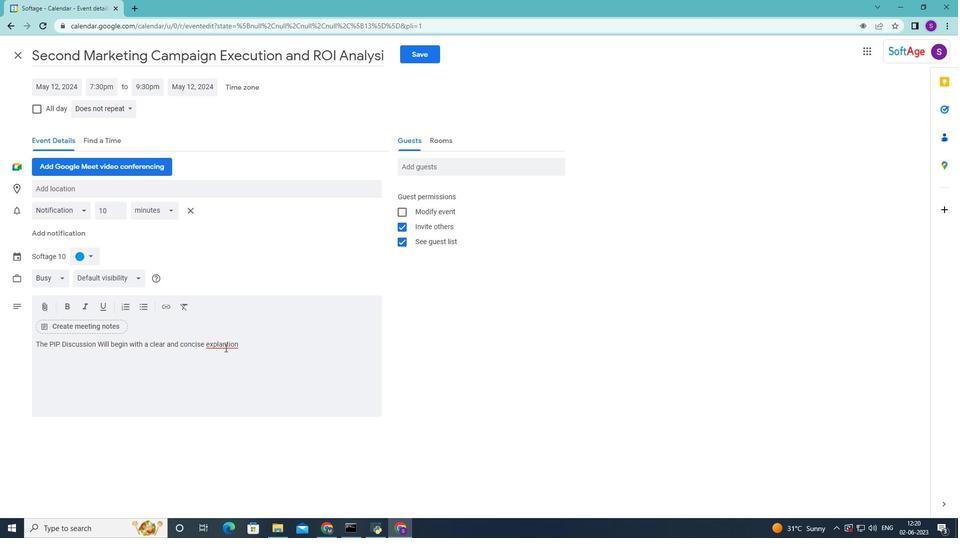 
Action: Mouse pressed left at (225, 346)
Screenshot: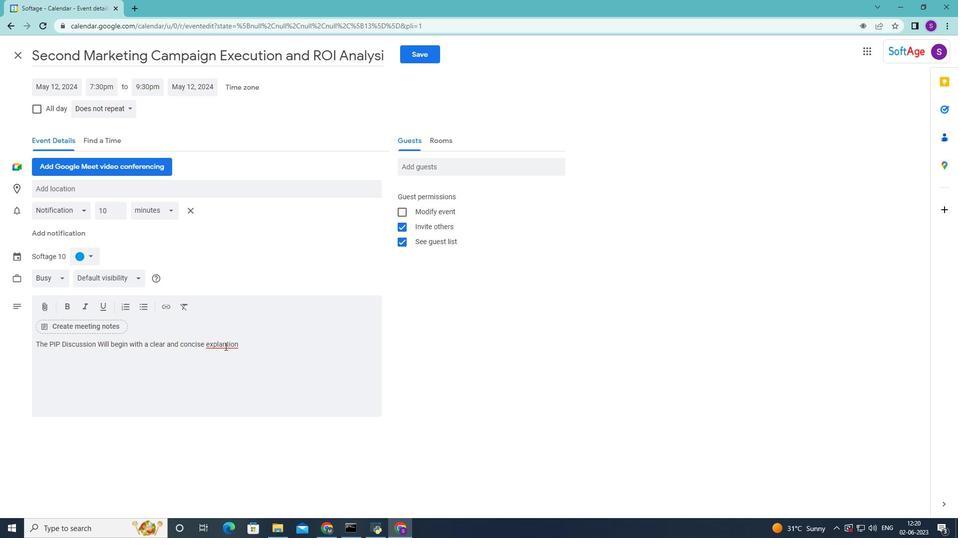 
Action: Mouse moved to (232, 349)
Screenshot: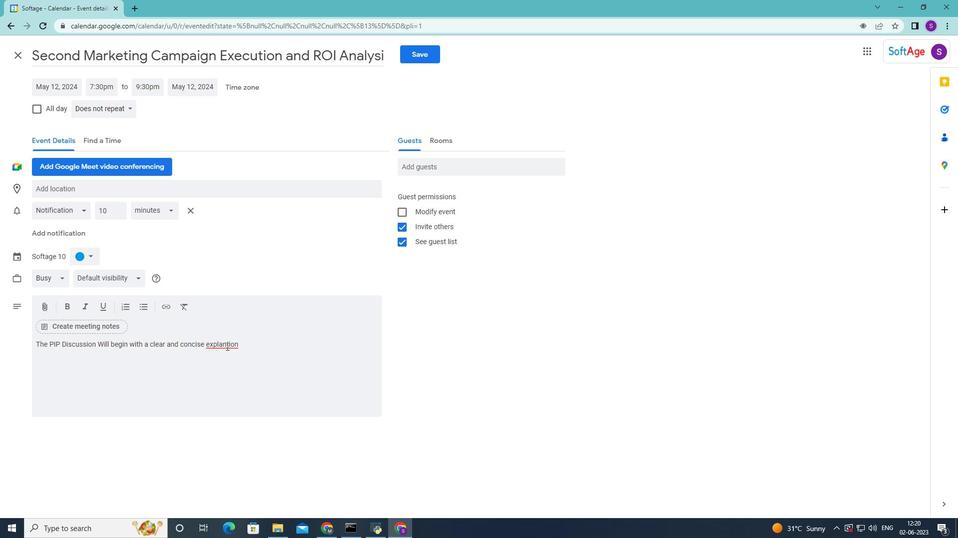 
Action: Key pressed a
Screenshot: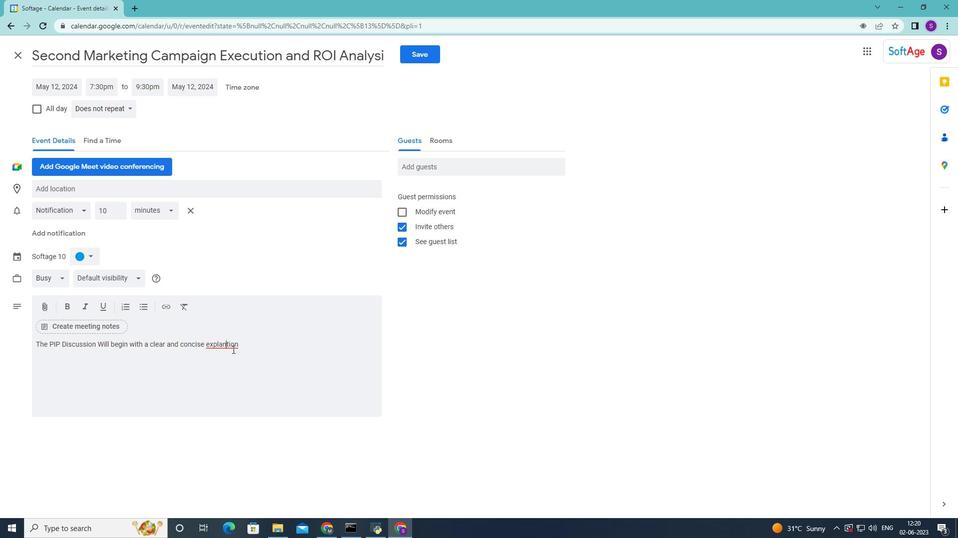 
Action: Mouse moved to (269, 342)
Screenshot: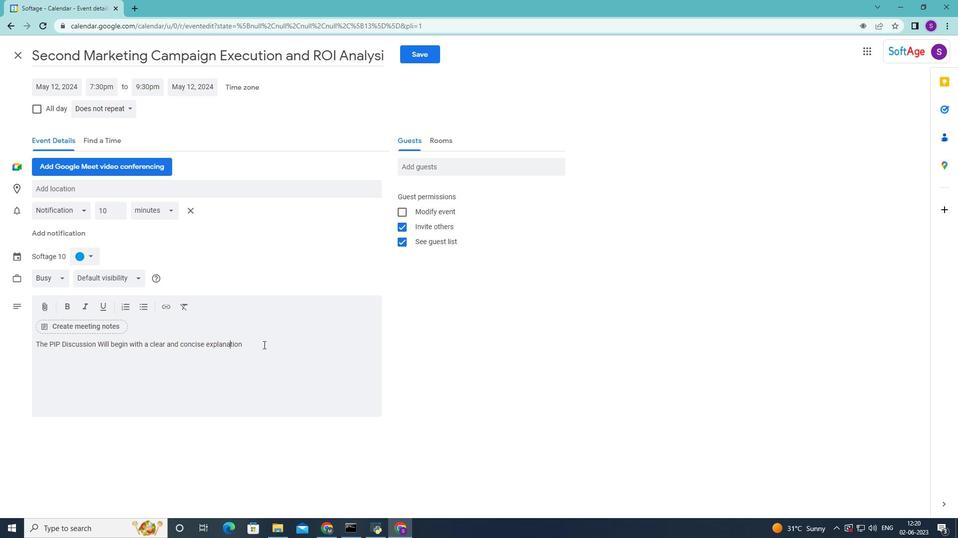 
Action: Mouse pressed left at (269, 342)
Screenshot: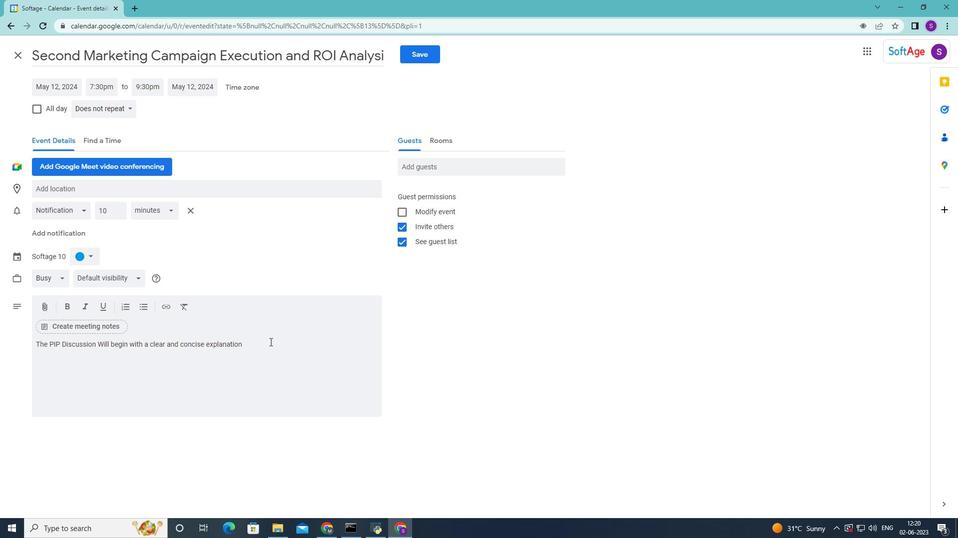 
Action: Mouse moved to (269, 342)
Screenshot: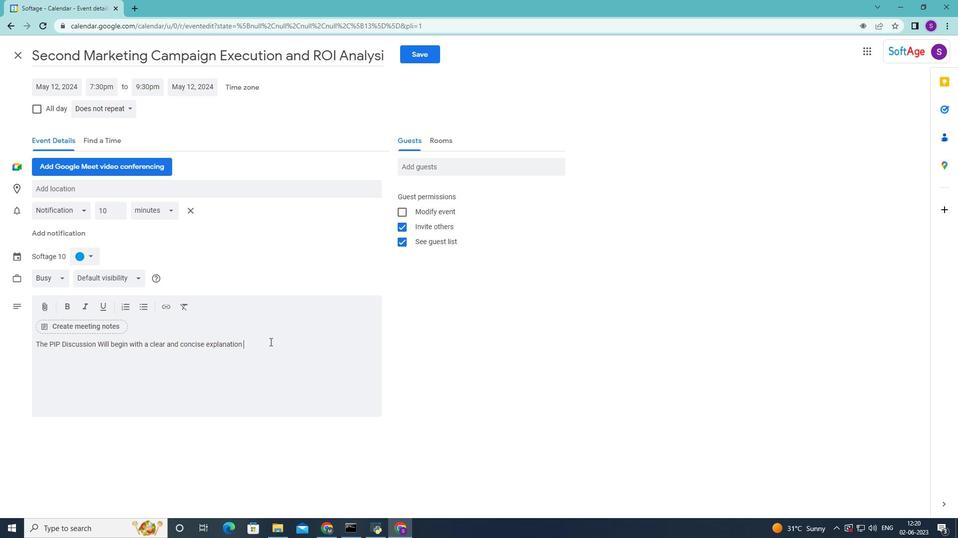 
Action: Key pressed of<Key.space>the<Key.space>purpose<Key.space>and<Key.space>objectives<Key.space>of<Key.space>the<Key.space>performance<Key.space>improvement<Key.space>process.<Key.space><Key.shift>Participants<Key.space>
Screenshot: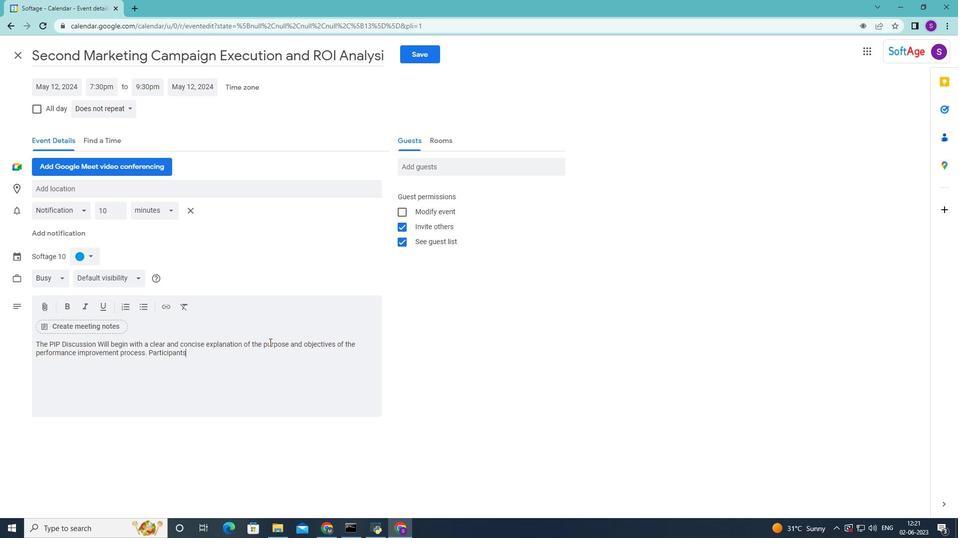 
Action: Mouse moved to (268, 343)
Screenshot: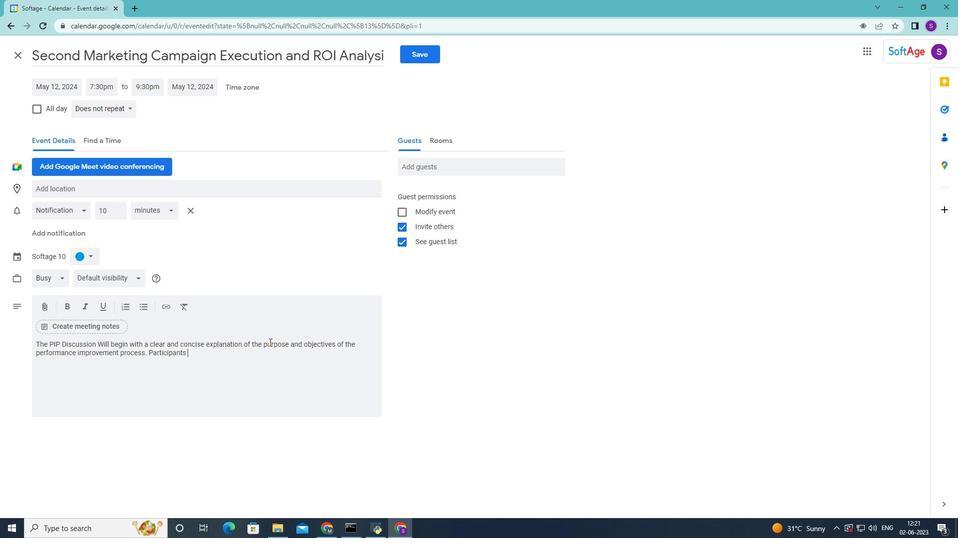 
Action: Key pressed will<Key.space>have<Key.space>a<Key.space>chance<Key.space>to<Key.space>understand<Key.space>the<Key.space>specific<Key.space>reas<Key.space><Key.backspace><Key.backspace><Key.backspace><Key.backspace><Key.backspace>areas<Key.space>of<Key.space>concern<Key.space>and<Key.space>expe<Key.backspace><Key.backspace><Key.backspace><Key.backspace>the<Key.space>expectations<Key.space>for<Key.space>improvement.<Key.space><Key.shift>The<Key.space>facilitator<Key.space>will<Key.space>ensure<Key.space>a<Key.space>suo<Key.backspace>pportive<Key.space>and<Key.space>non-judgemental<Key.space>environment,fostering<Key.space>open<Key.space>communication<Key.space>and<Key.space>active<Key.space>listening<Key.space>
Screenshot: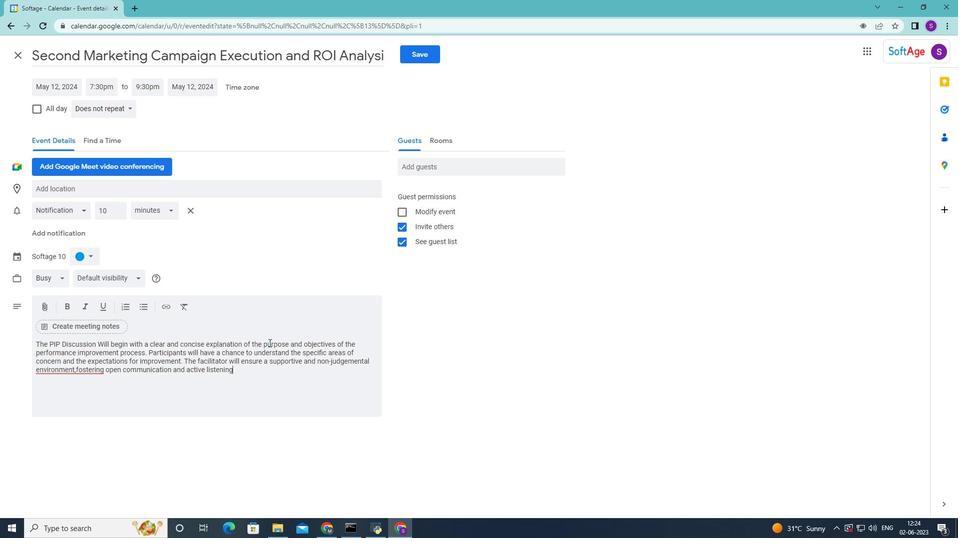 
Action: Mouse moved to (76, 370)
Screenshot: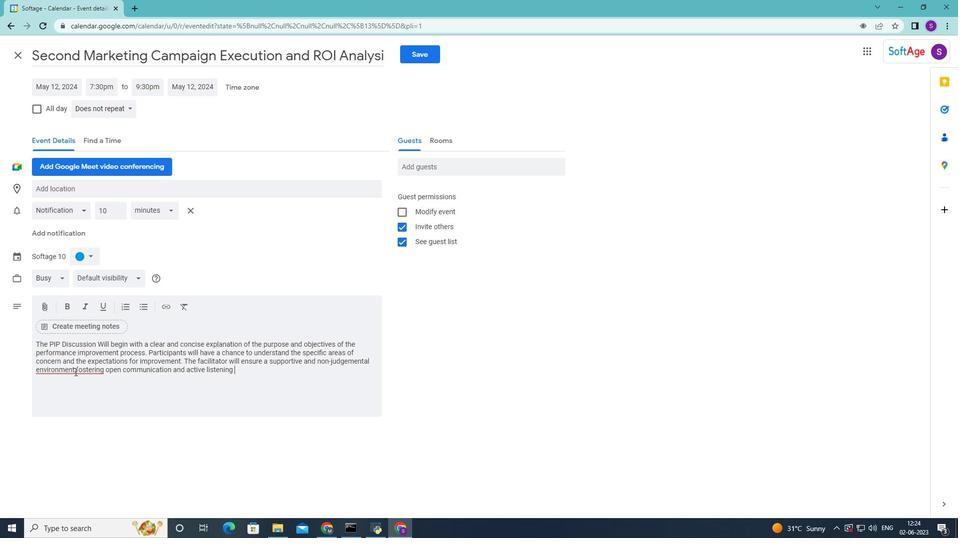 
Action: Mouse pressed left at (76, 370)
Screenshot: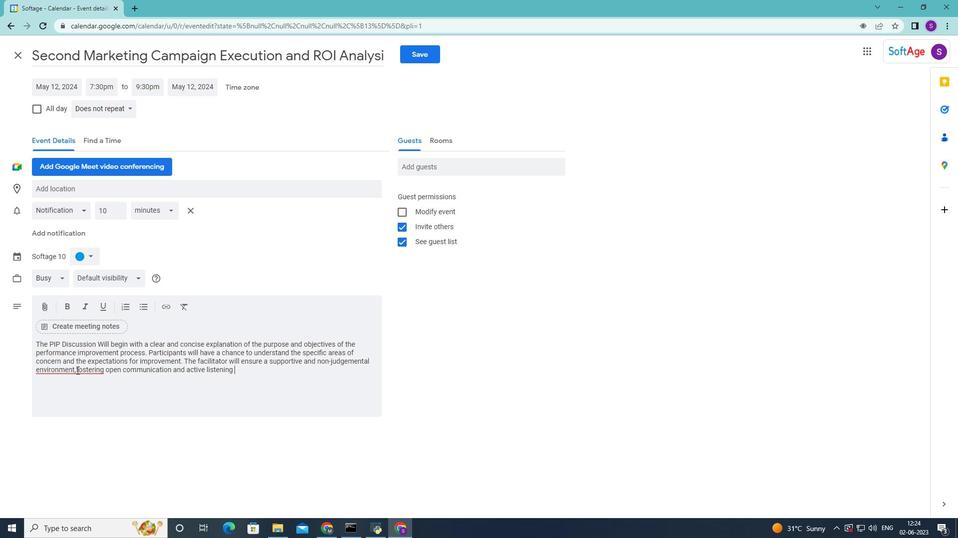 
Action: Mouse moved to (103, 371)
Screenshot: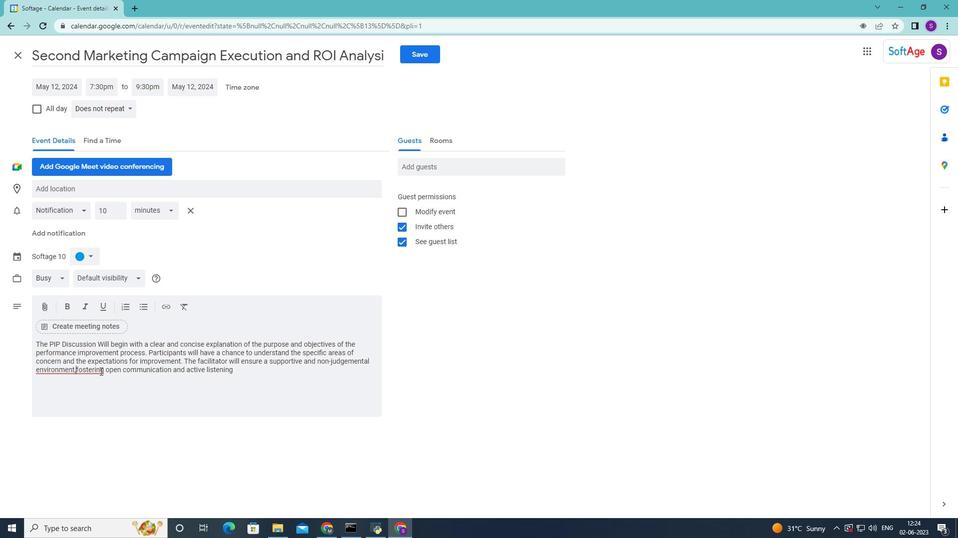 
Action: Key pressed <Key.space>
Screenshot: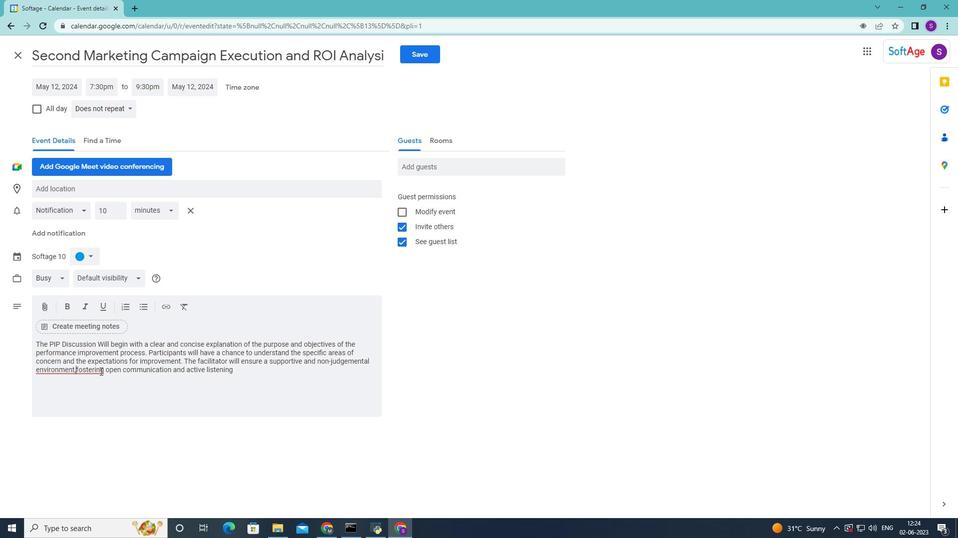 
Action: Mouse moved to (242, 375)
Screenshot: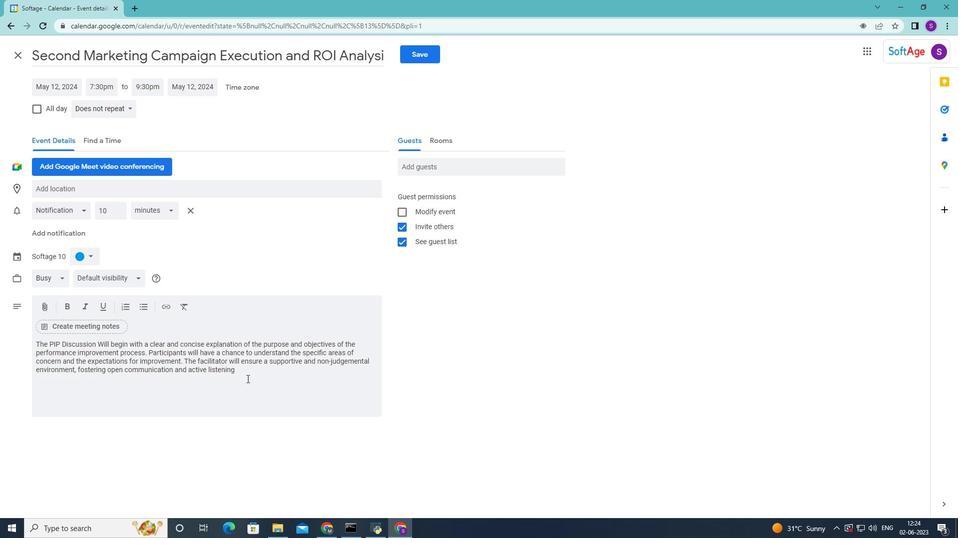 
Action: Mouse pressed left at (242, 375)
Screenshot: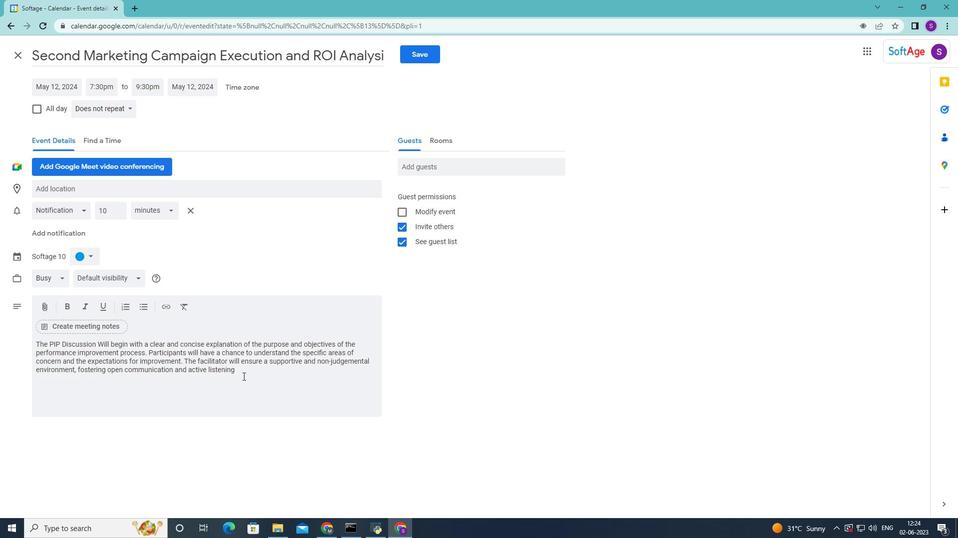 
Action: Mouse moved to (241, 375)
Screenshot: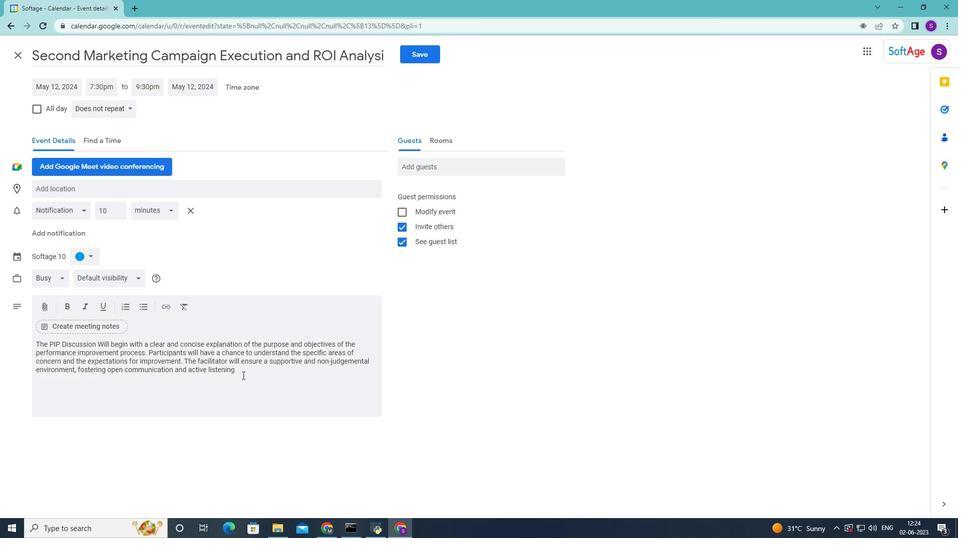 
Action: Key pressed <Key.backspace>.
Screenshot: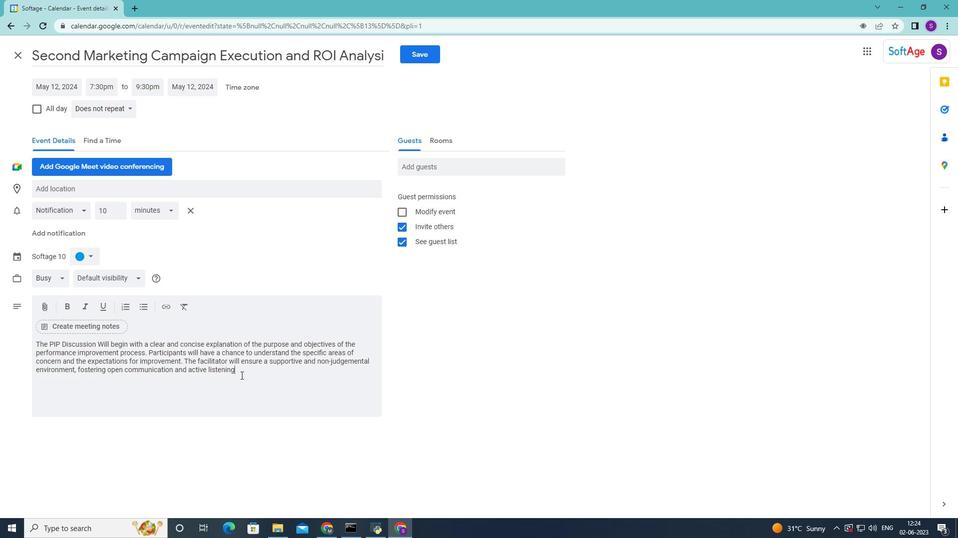 
Action: Mouse moved to (109, 194)
Screenshot: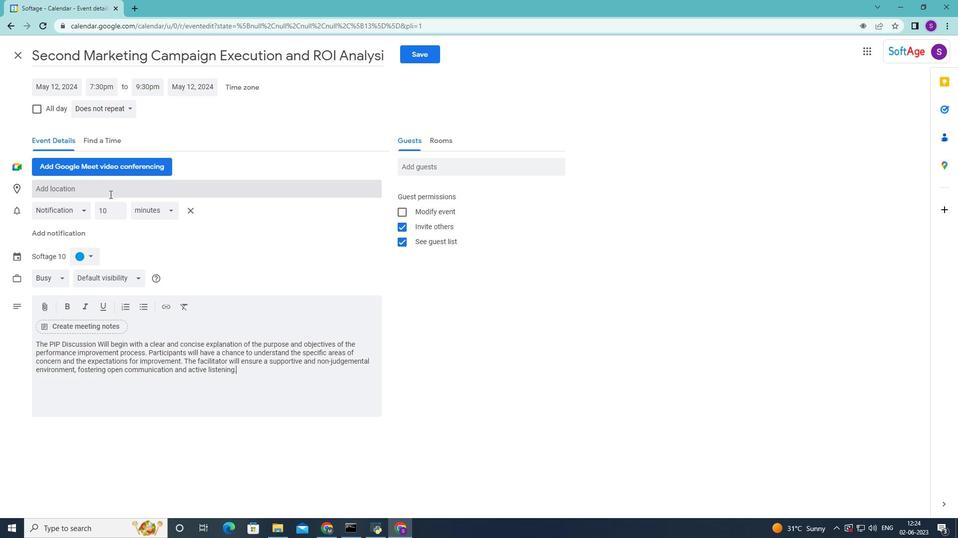
Action: Mouse pressed left at (109, 194)
Screenshot: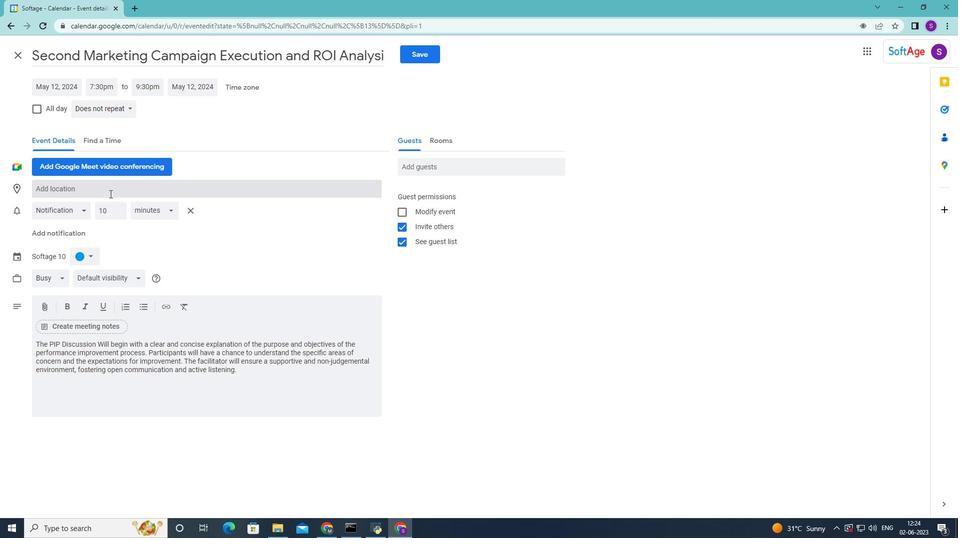 
Action: Mouse moved to (93, 259)
Screenshot: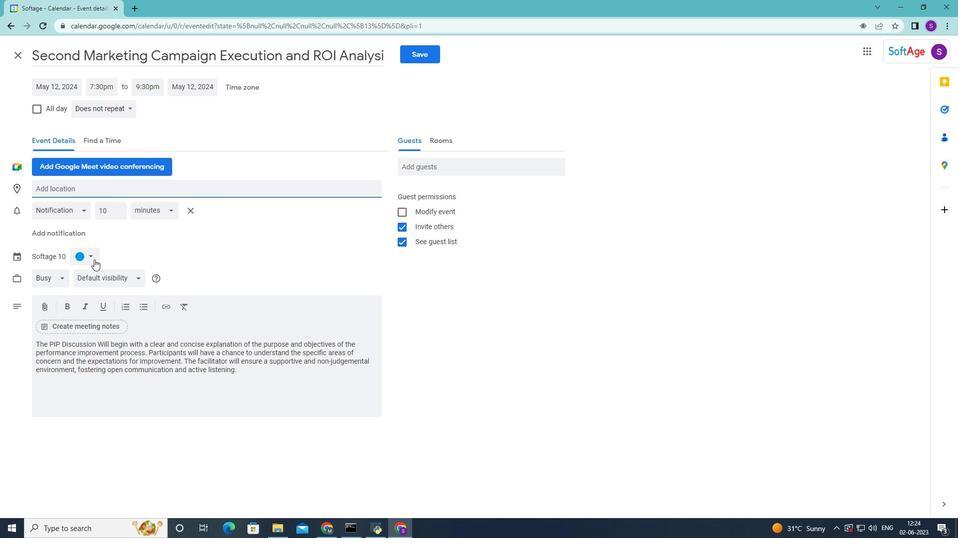 
Action: Mouse pressed left at (93, 259)
Screenshot: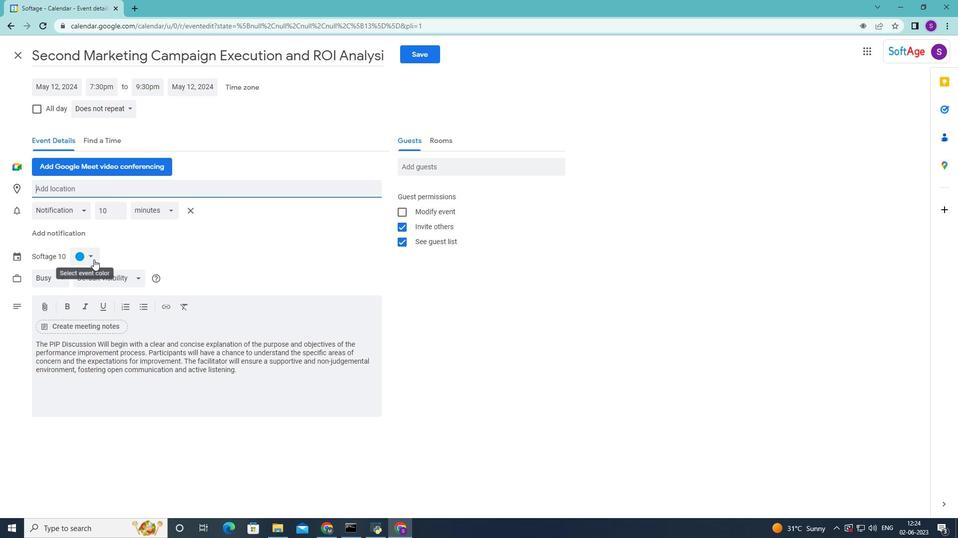 
Action: Mouse moved to (96, 278)
Screenshot: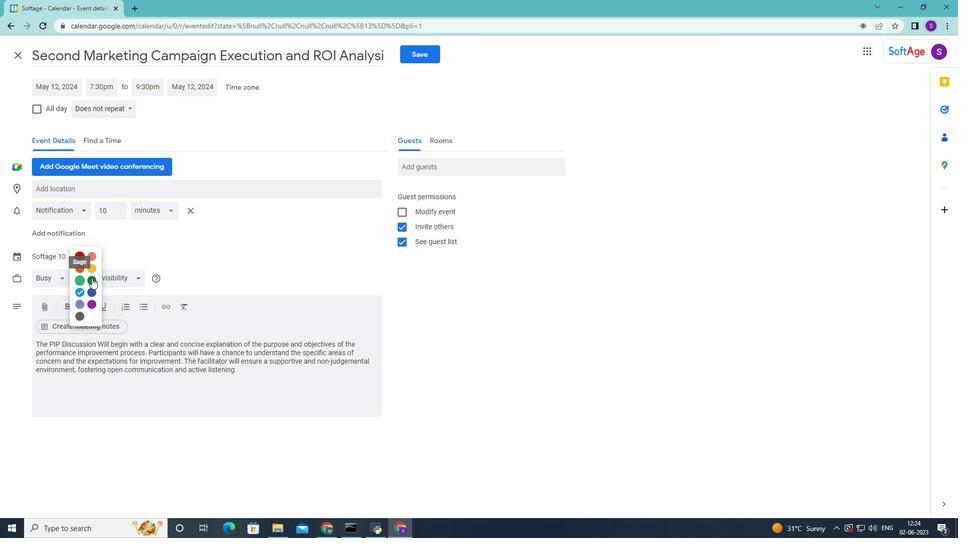
Action: Mouse pressed left at (96, 278)
Screenshot: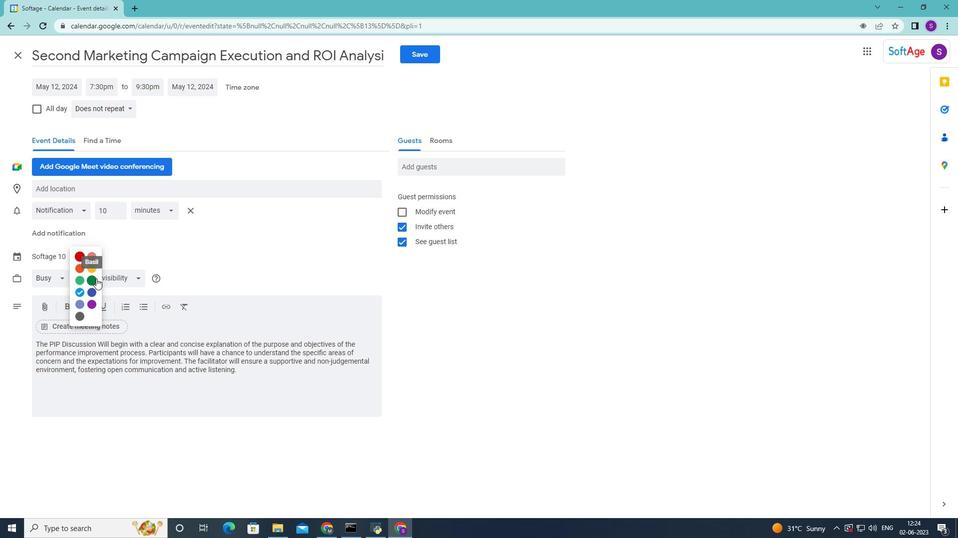 
Action: Mouse moved to (133, 193)
Screenshot: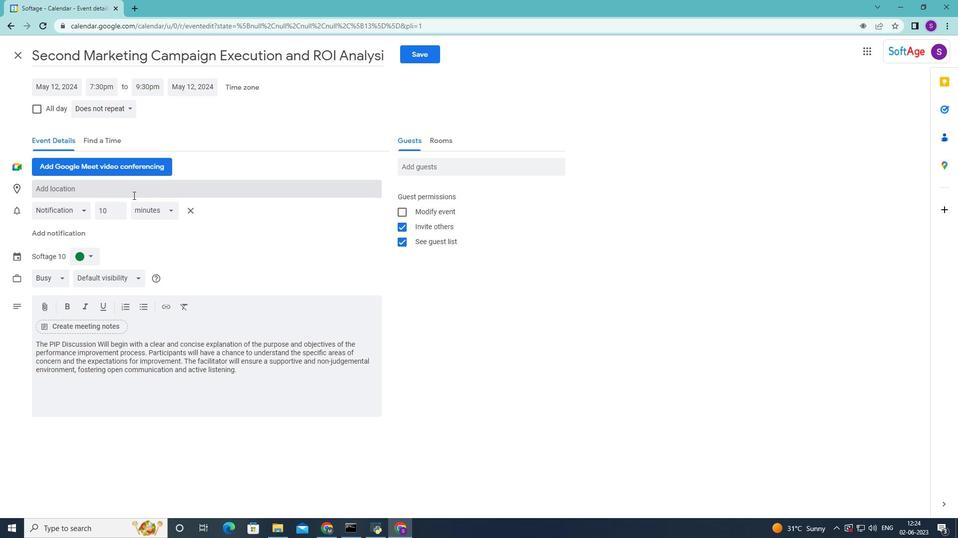 
Action: Mouse pressed left at (133, 193)
Screenshot: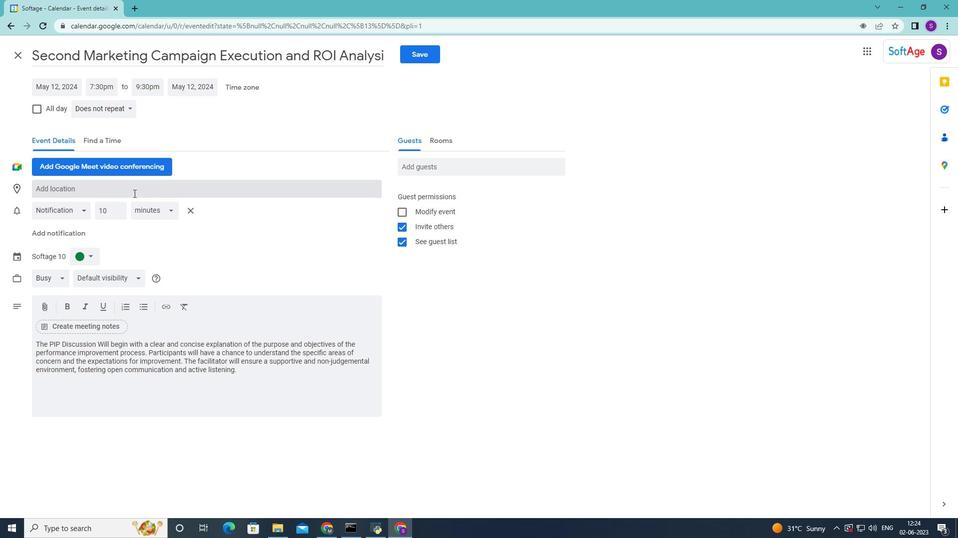 
Action: Mouse moved to (140, 193)
Screenshot: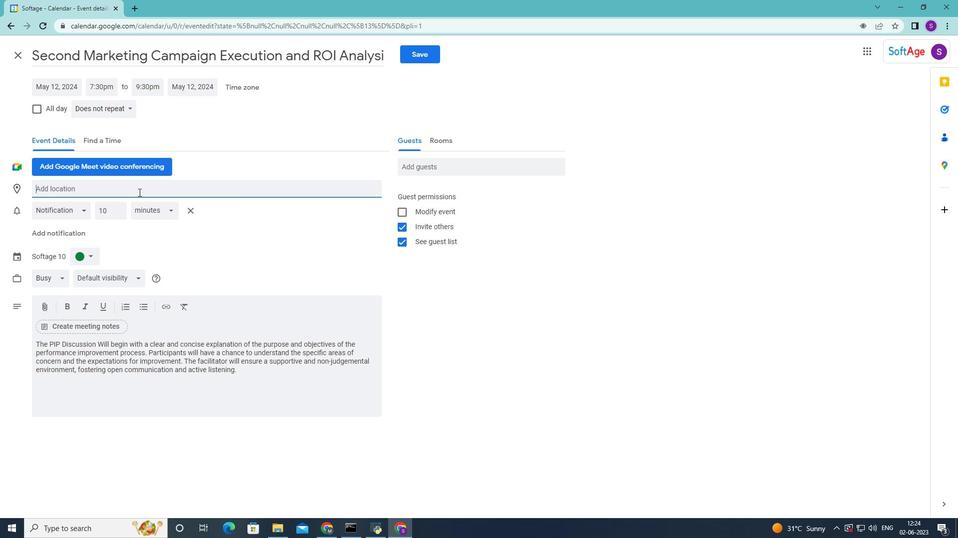 
Action: Key pressed 654<Key.space><Key.shift>Sheikj<Key.backspace>h<Key.space><Key.shift>Zayed<Key.space><Key.shift><Key.shift><Key.shift><Key.shift><Key.shift><Key.shift><Key.shift><Key.shift><Key.shift><Key.shift><Key.shift><Key.shift><Key.shift><Key.shift>Grand<Key.space><Key.shift>Mosque,<Key.shift>Abu<Key.space><Key.shift><Key.shift><Key.shift><Key.shift><Key.shift><Key.shift><Key.shift><Key.shift>Dhabi,<Key.shift>Uae<Key.space>
Screenshot: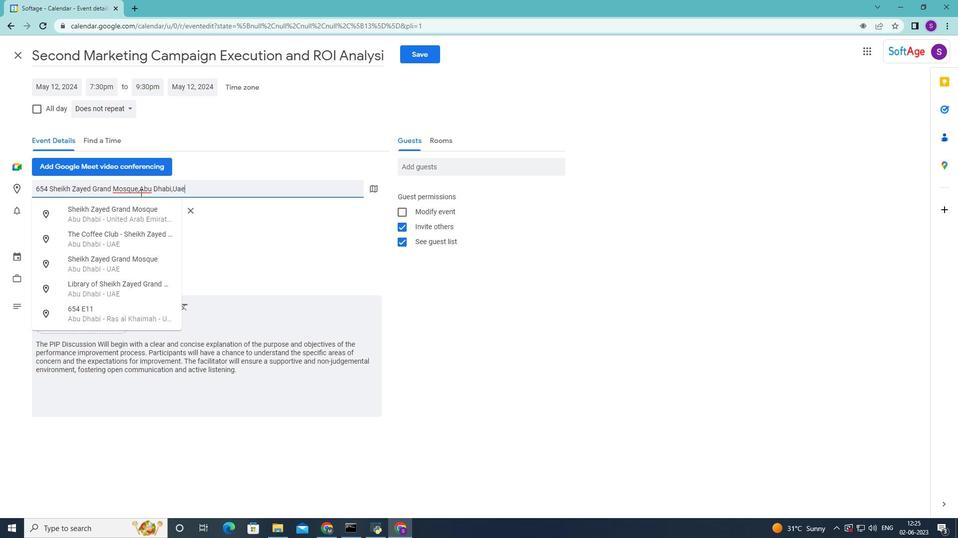 
Action: Mouse moved to (121, 215)
Screenshot: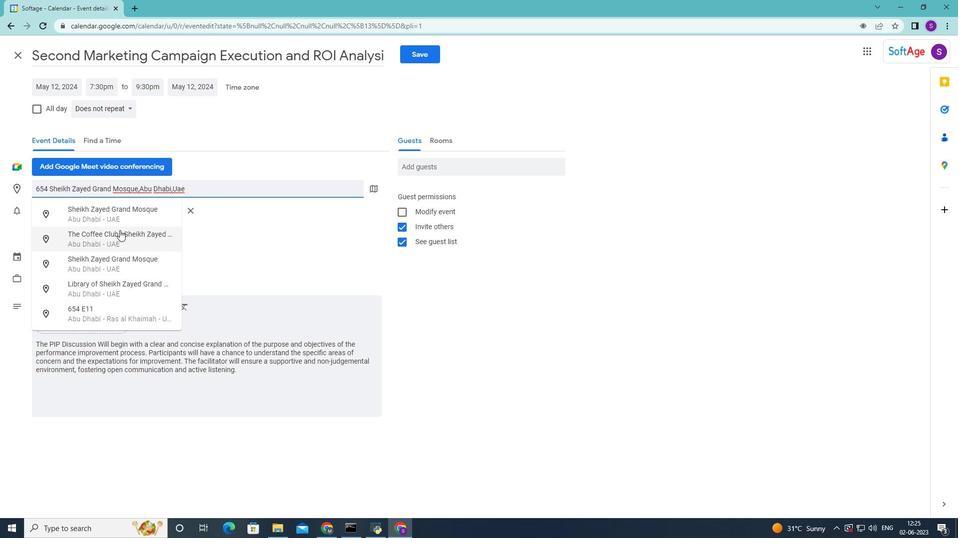 
Action: Mouse pressed left at (121, 215)
Screenshot: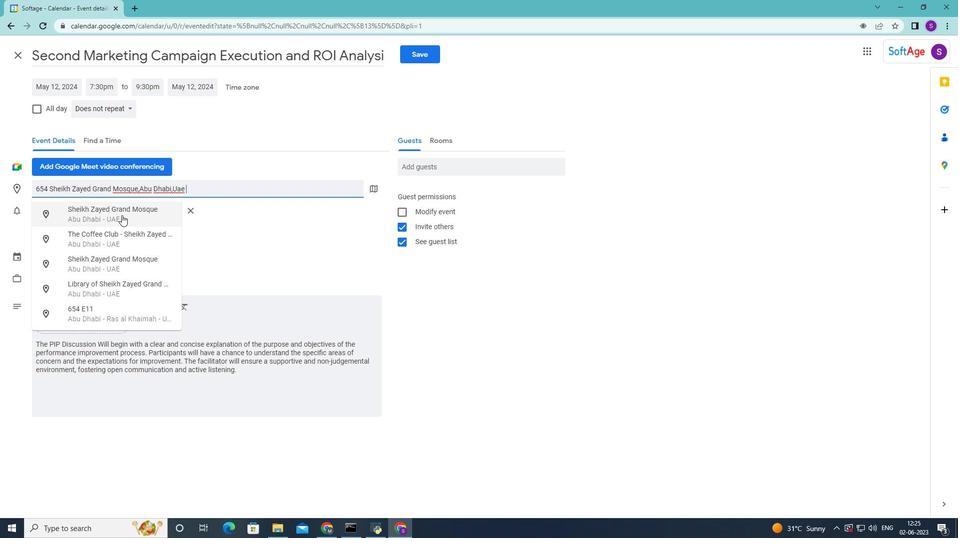 
Action: Mouse moved to (397, 244)
Screenshot: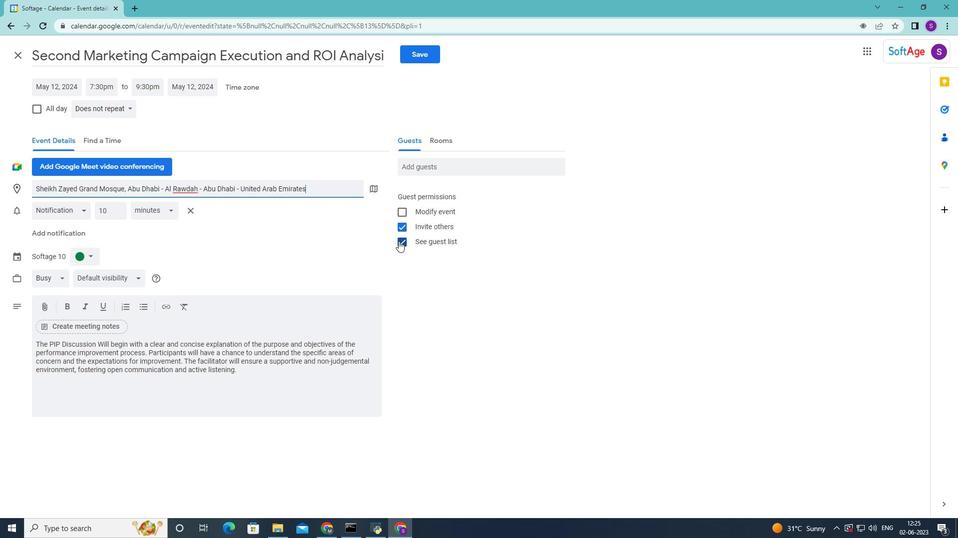 
Action: Mouse pressed left at (397, 244)
Screenshot: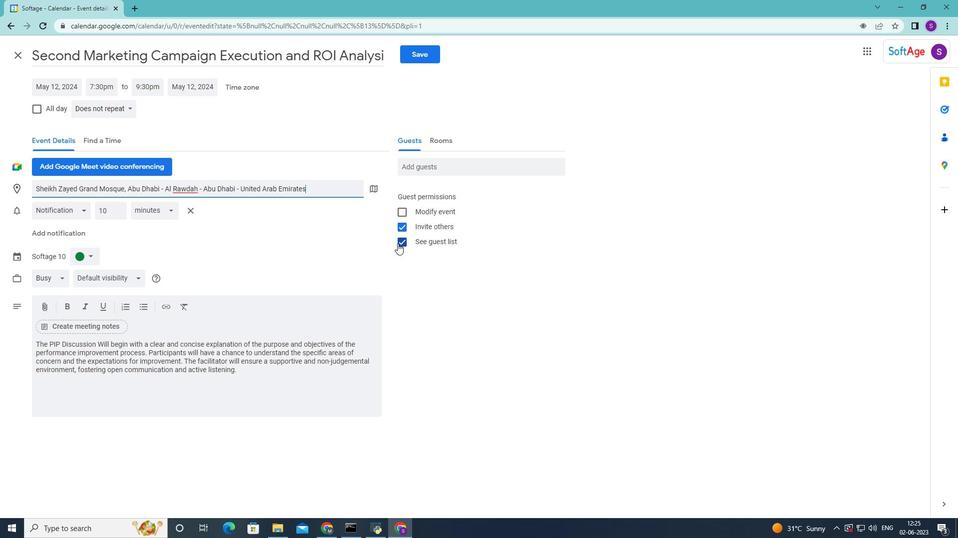 
Action: Mouse moved to (458, 169)
Screenshot: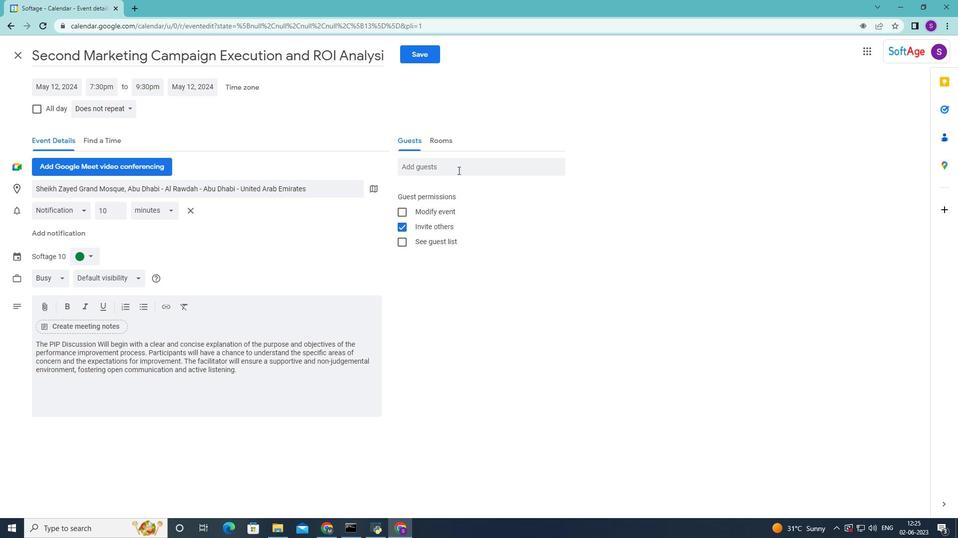 
Action: Mouse pressed left at (458, 169)
Screenshot: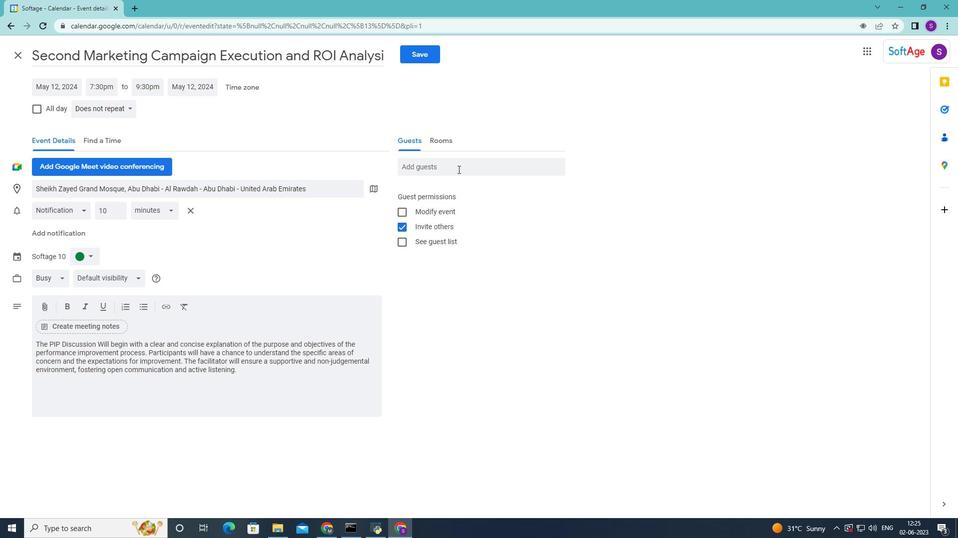 
Action: Mouse moved to (435, 162)
Screenshot: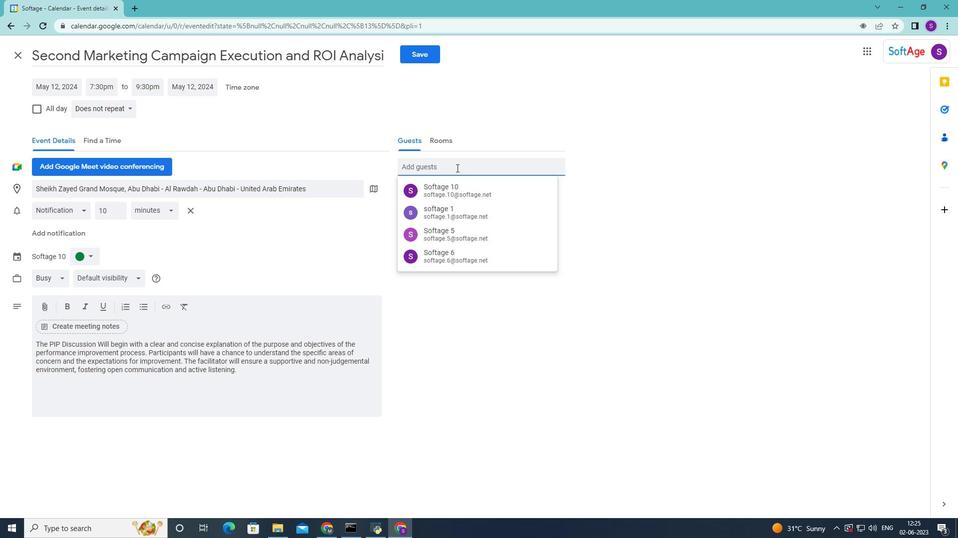 
Action: Key pressed <Key.shift>Softage.6<Key.shift>@softage.net
Screenshot: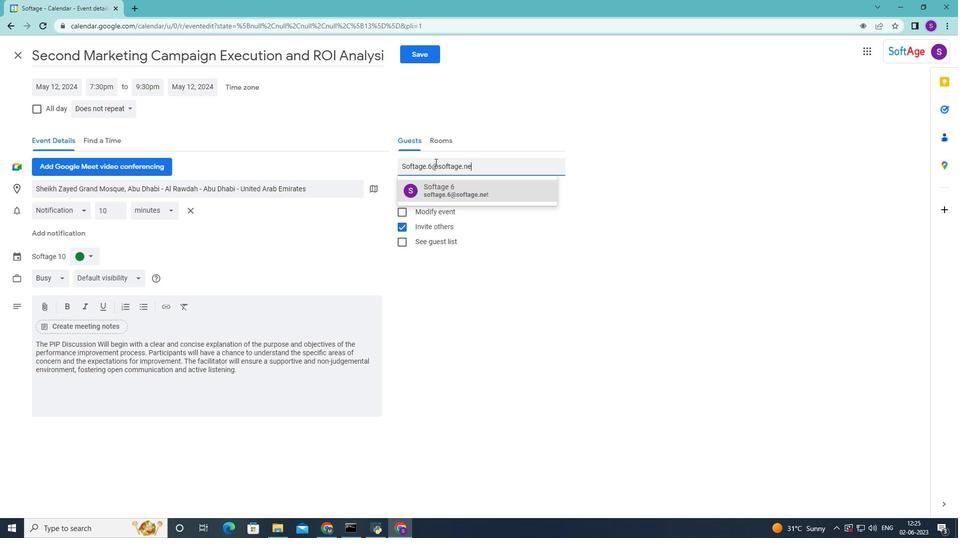
Action: Mouse moved to (435, 197)
Screenshot: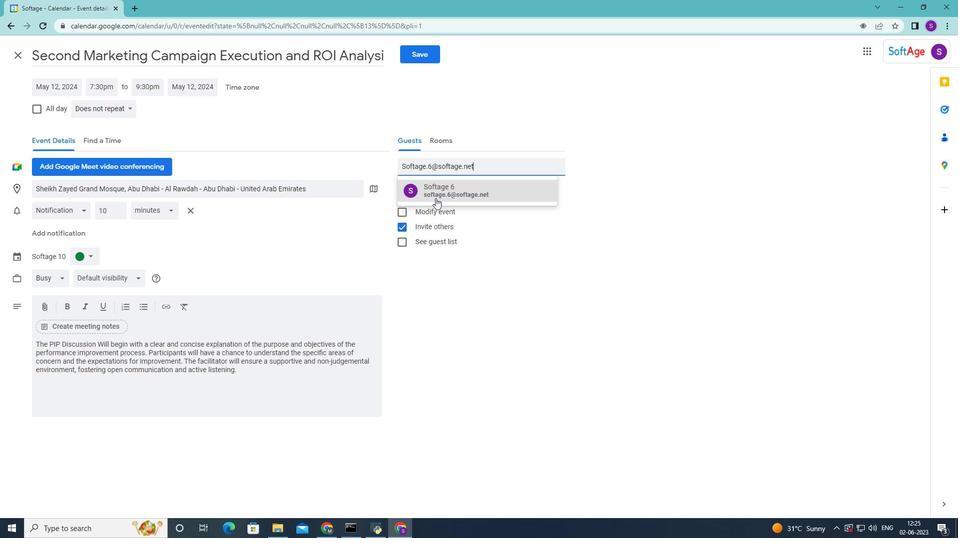 
Action: Mouse pressed left at (435, 197)
Screenshot: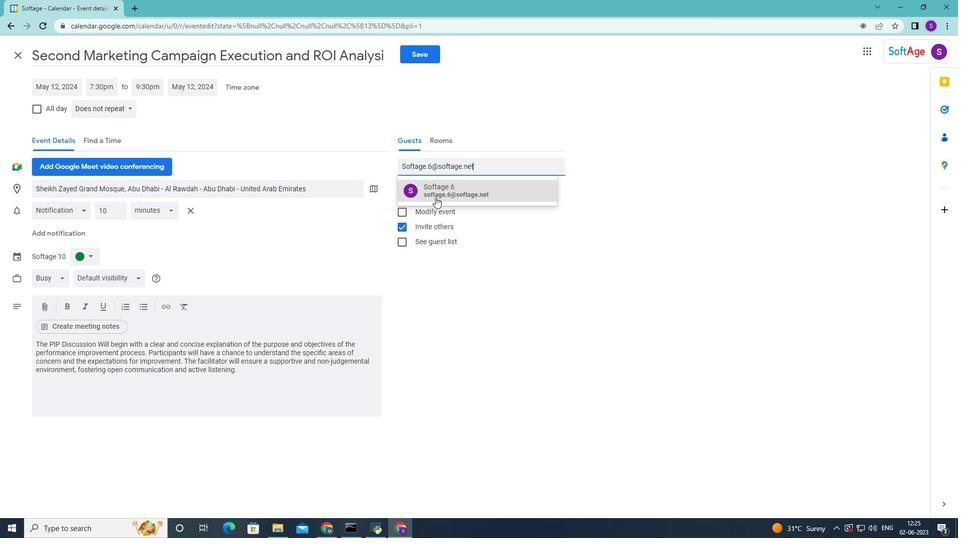 
Action: Mouse moved to (464, 184)
Screenshot: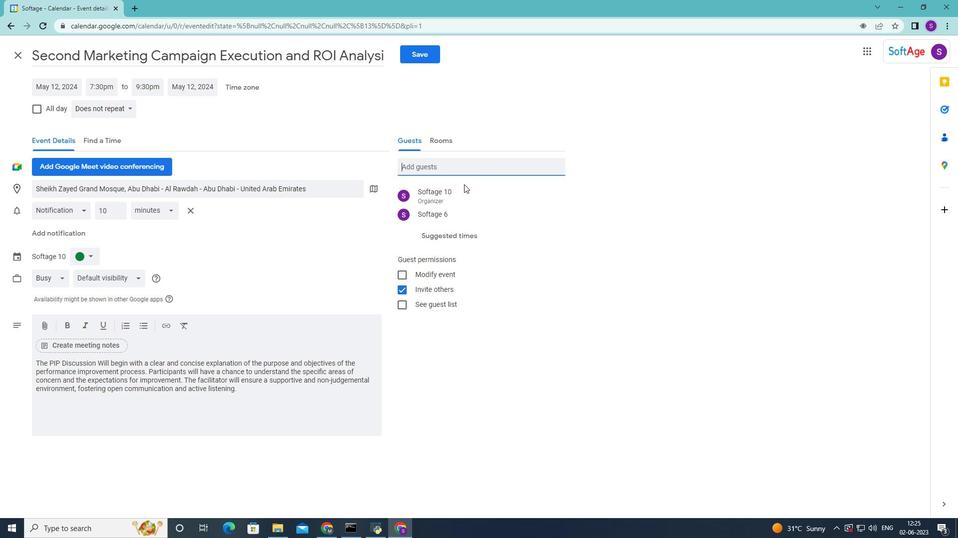 
Action: Key pressed <Key.shift>Softage.7<Key.shift>@softage.net
Screenshot: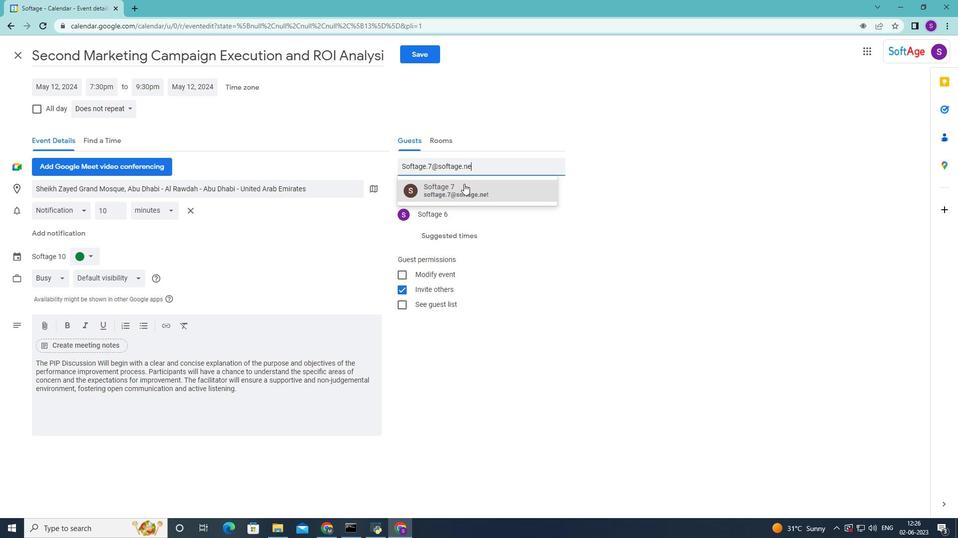
Action: Mouse moved to (461, 190)
Screenshot: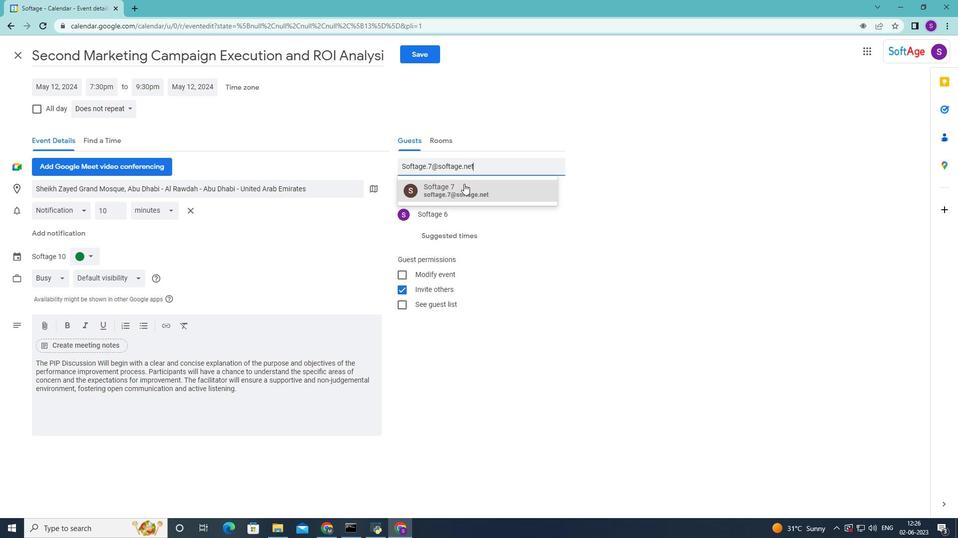 
Action: Mouse pressed left at (461, 190)
Screenshot: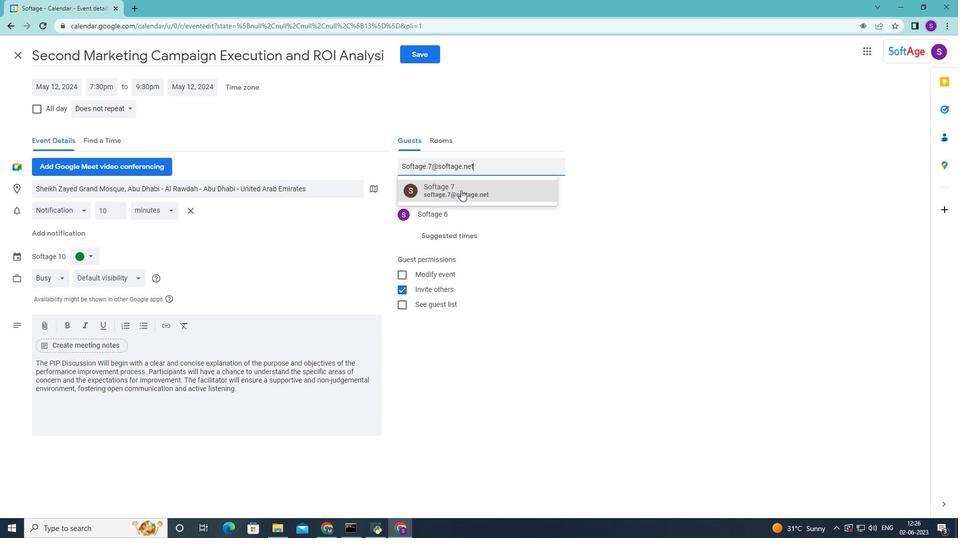 
Action: Mouse moved to (113, 141)
Screenshot: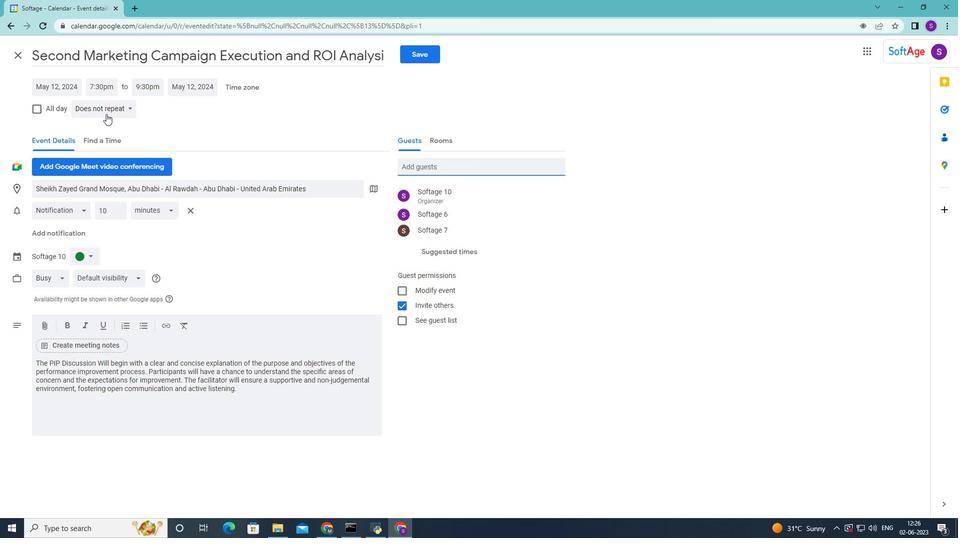 
Action: Mouse scrolled (113, 141) with delta (0, 0)
Screenshot: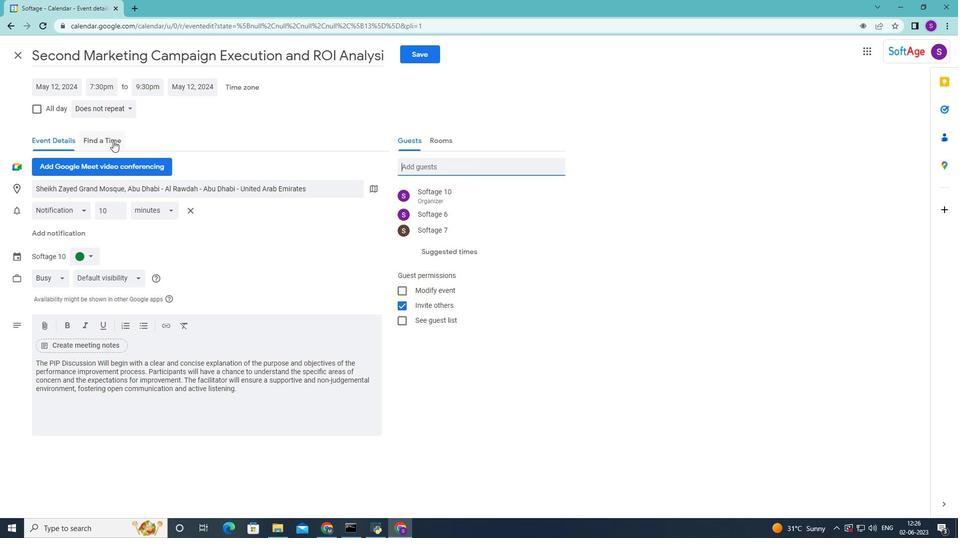 
Action: Mouse moved to (109, 107)
Screenshot: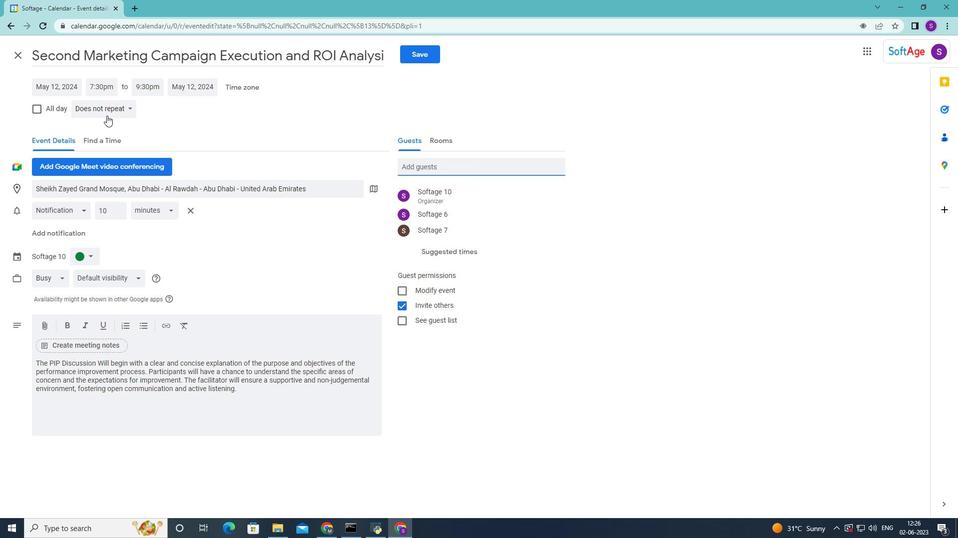 
Action: Mouse pressed left at (109, 107)
Screenshot: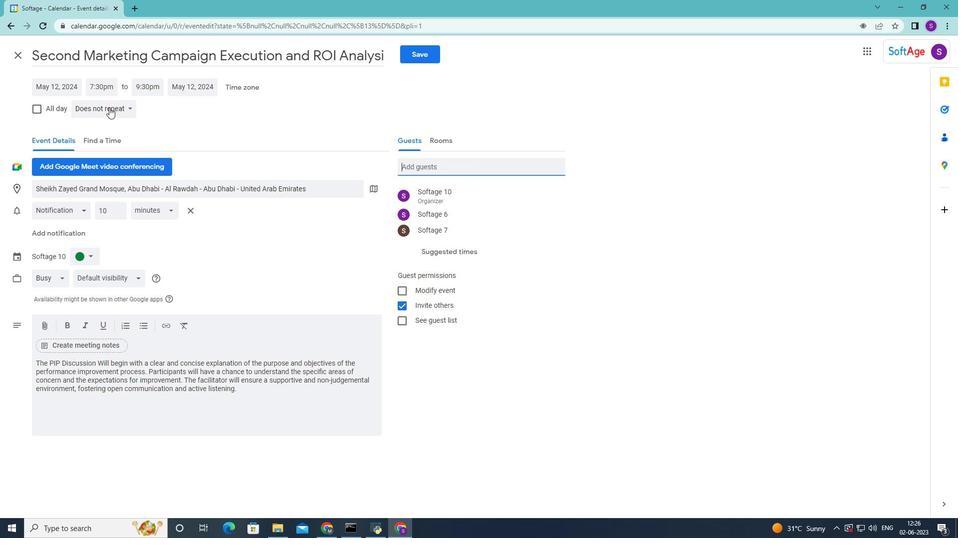 
Action: Mouse moved to (156, 199)
Screenshot: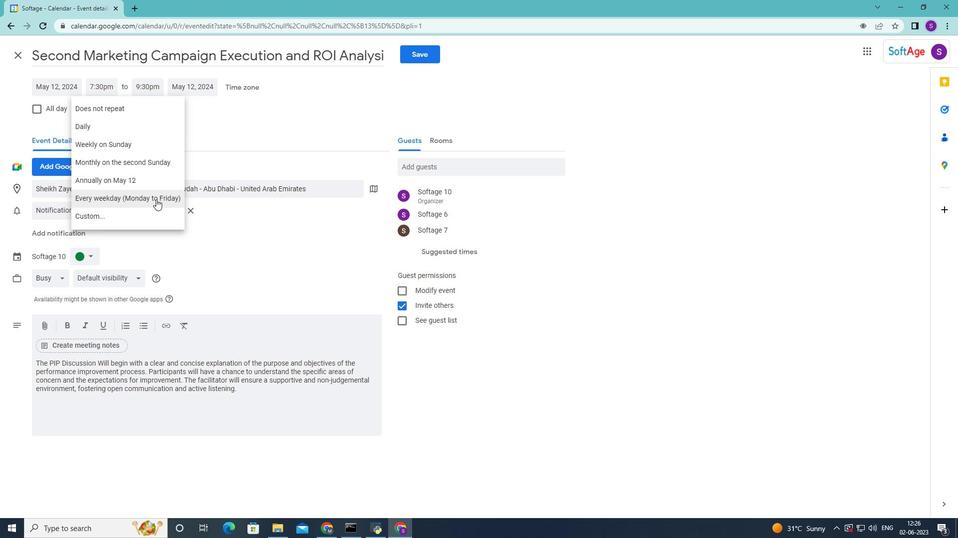 
Action: Mouse pressed left at (156, 199)
Screenshot: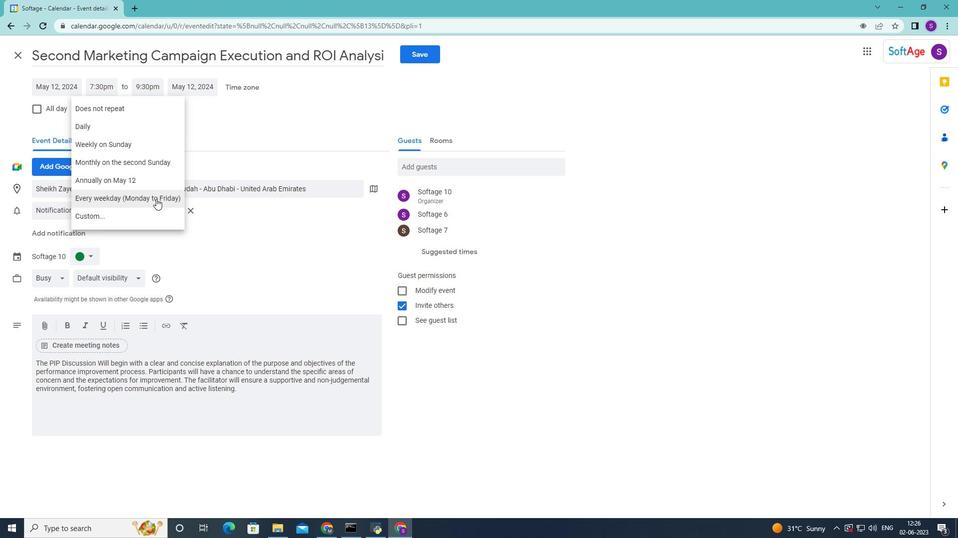 
Action: Mouse moved to (212, 304)
Screenshot: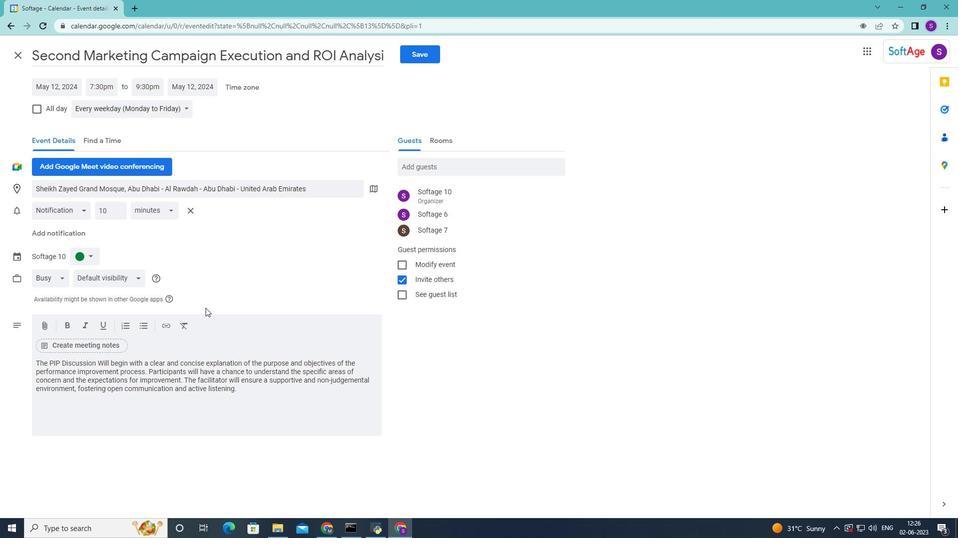 
Action: Mouse scrolled (212, 304) with delta (0, 0)
Screenshot: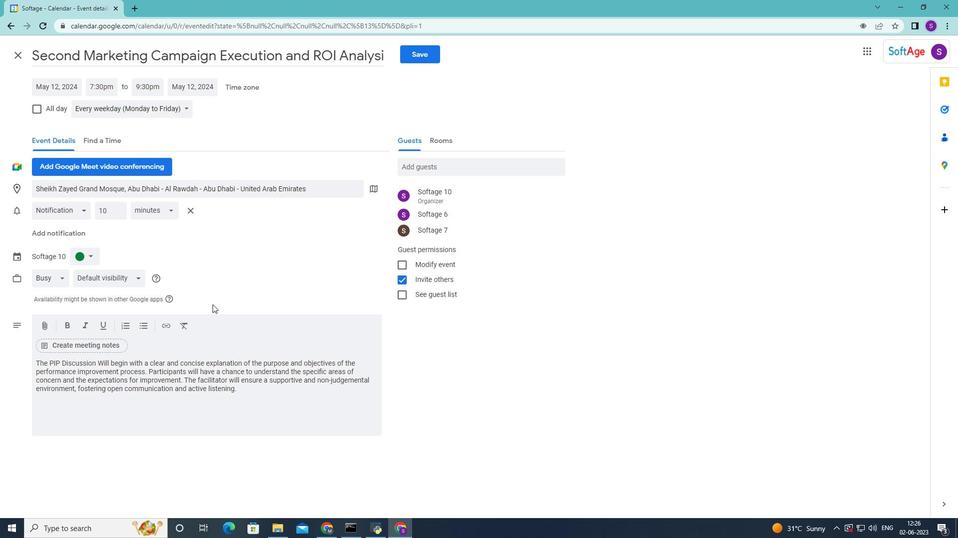 
Action: Mouse moved to (213, 304)
Screenshot: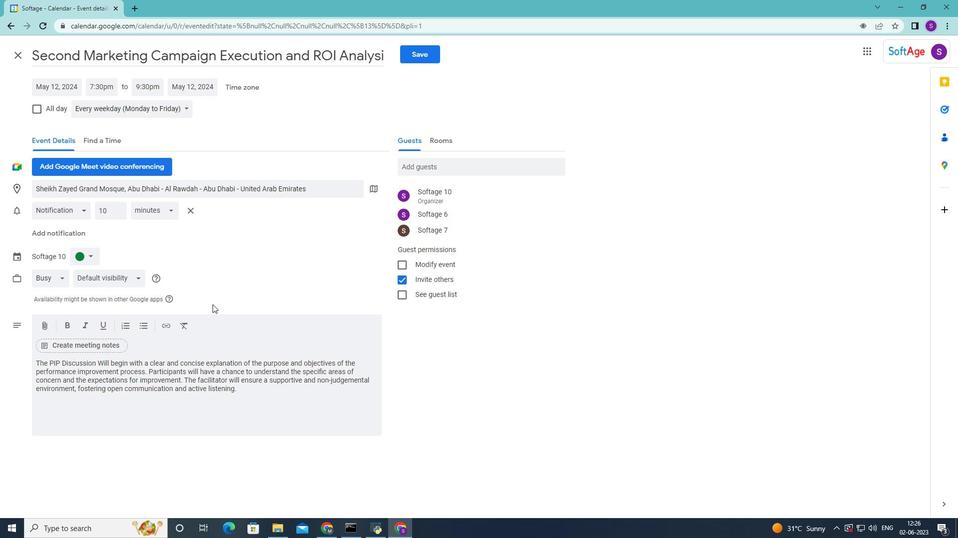 
